 Task: Look for space in Tena, Ecuador from 3rd August, 2023 to 17th August, 2023 for 3 adults, 1 child in price range Rs.3000 to Rs.15000. Place can be entire place with 3 bedrooms having 4 beds and 2 bathrooms. Property type can be house, flat, guest house. Booking option can be shelf check-in. Required host language is English.
Action: Mouse moved to (358, 75)
Screenshot: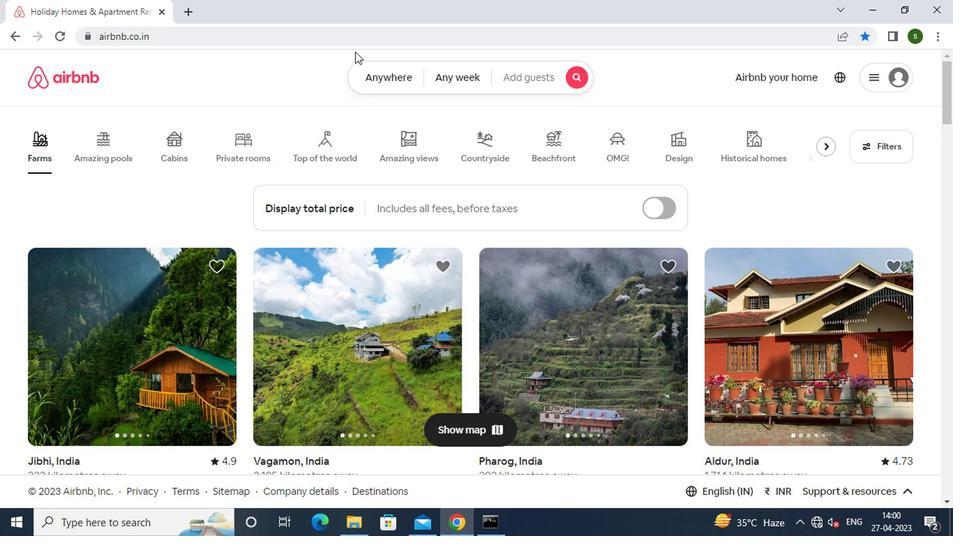 
Action: Mouse pressed left at (358, 75)
Screenshot: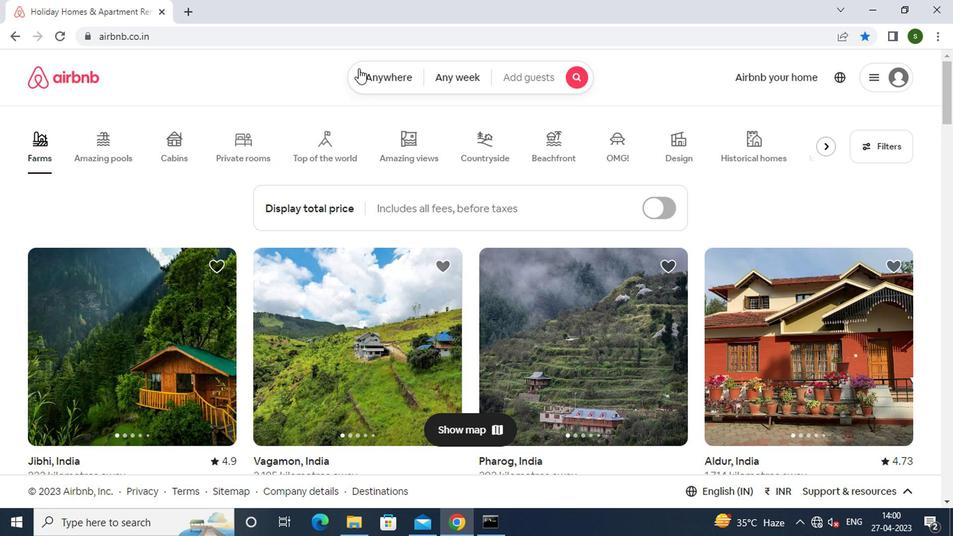 
Action: Mouse moved to (273, 127)
Screenshot: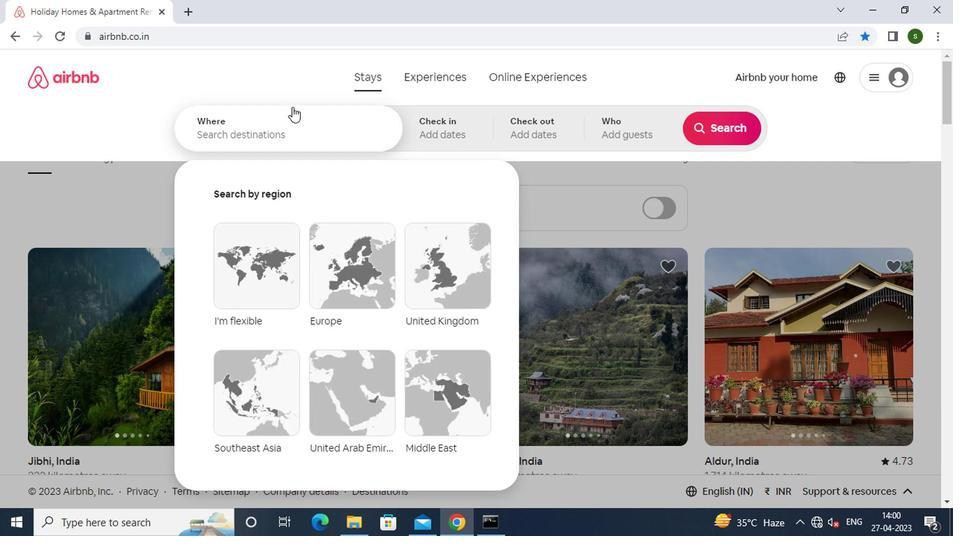 
Action: Mouse pressed left at (273, 127)
Screenshot: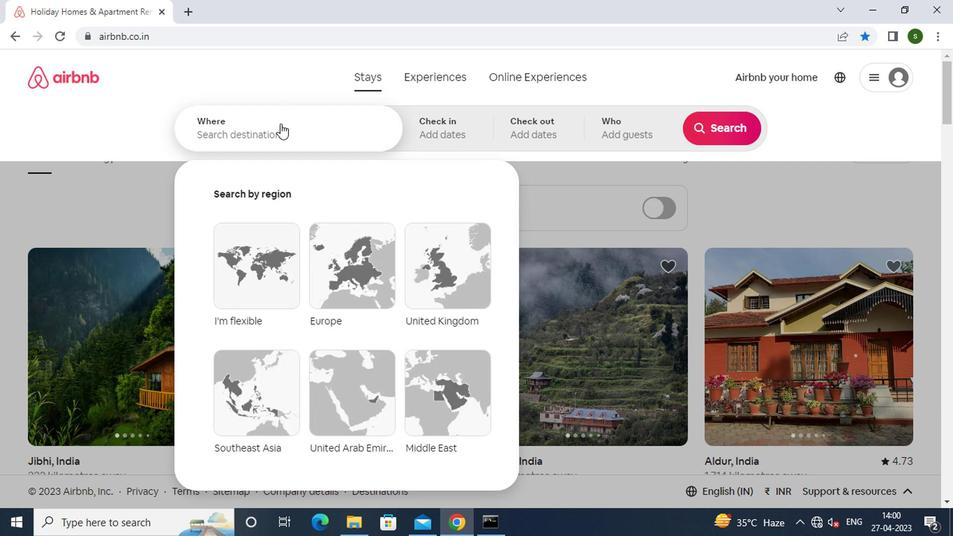 
Action: Key pressed <Key.caps_lock>t<Key.caps_lock>ena,<Key.space><Key.caps_lock>e<Key.caps_lock>cuador<Key.enter>
Screenshot: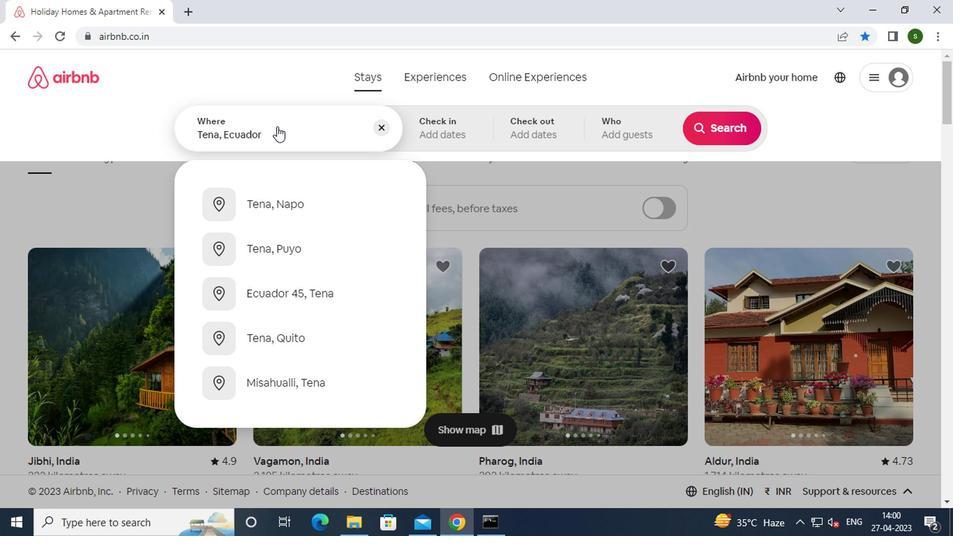 
Action: Mouse moved to (709, 245)
Screenshot: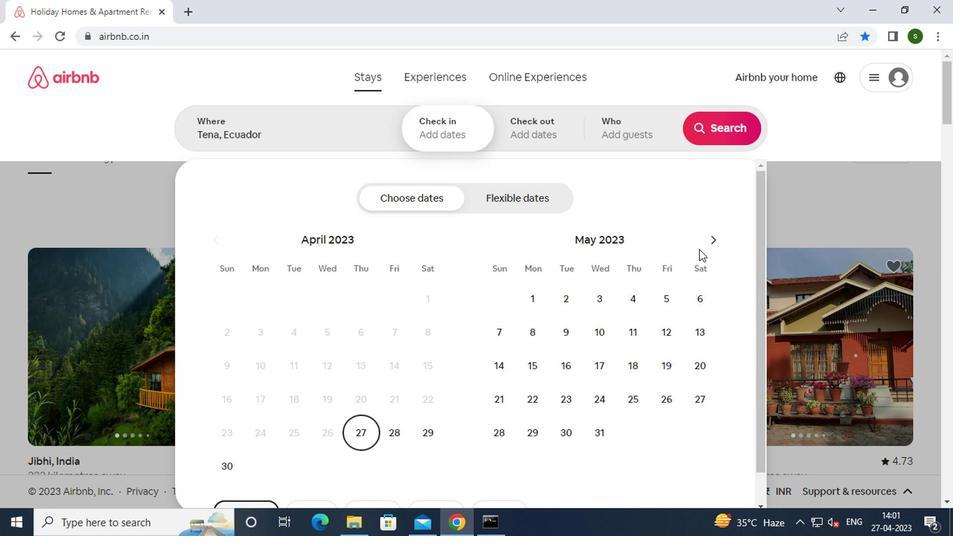 
Action: Mouse pressed left at (709, 245)
Screenshot: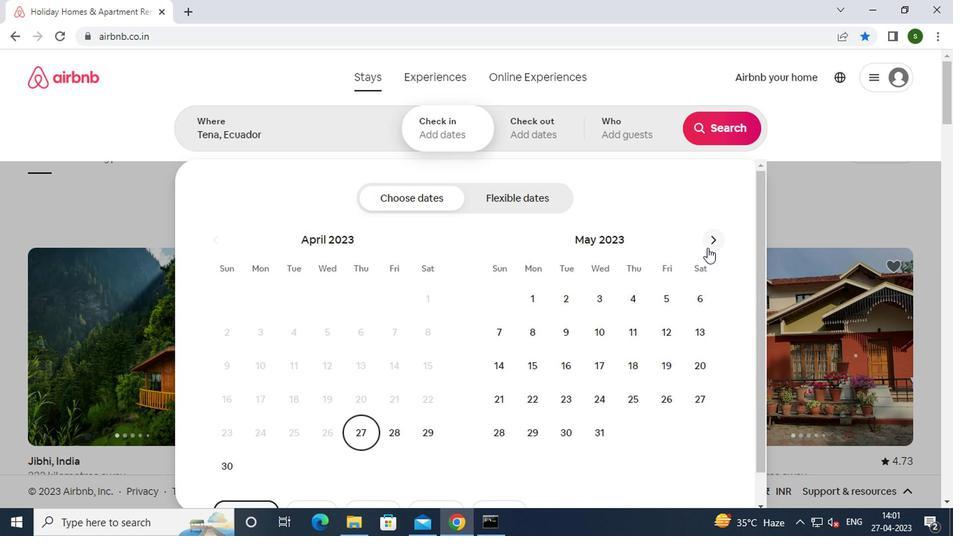 
Action: Mouse pressed left at (709, 245)
Screenshot: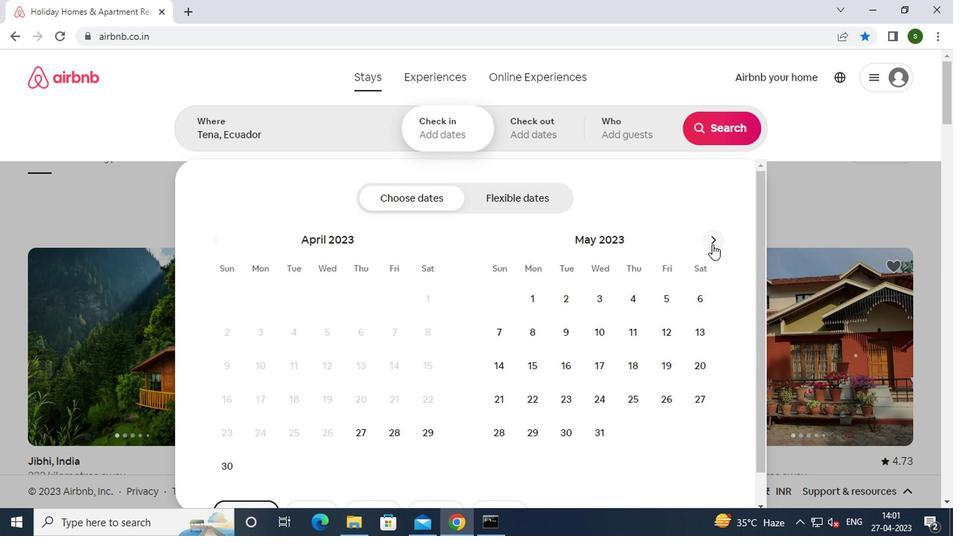 
Action: Mouse pressed left at (709, 245)
Screenshot: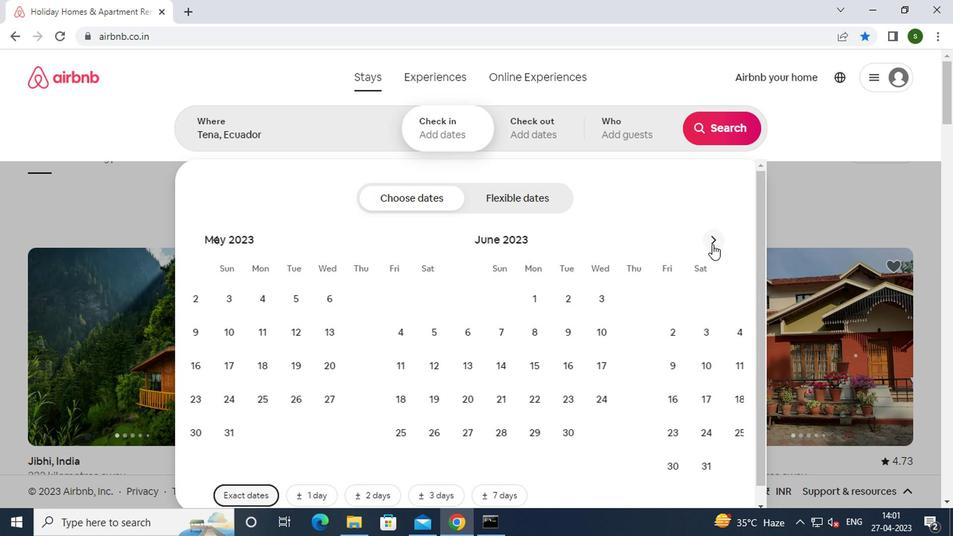 
Action: Mouse moved to (626, 297)
Screenshot: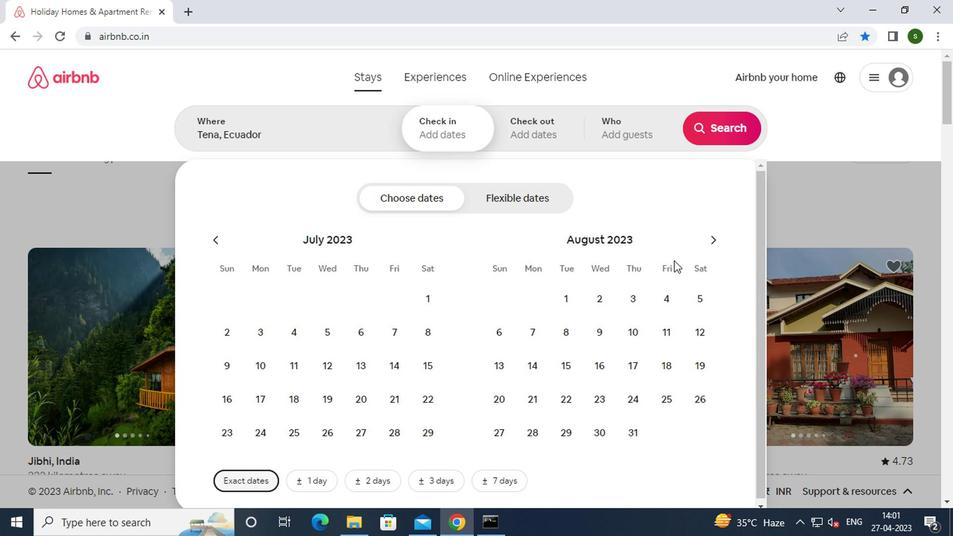 
Action: Mouse pressed left at (626, 297)
Screenshot: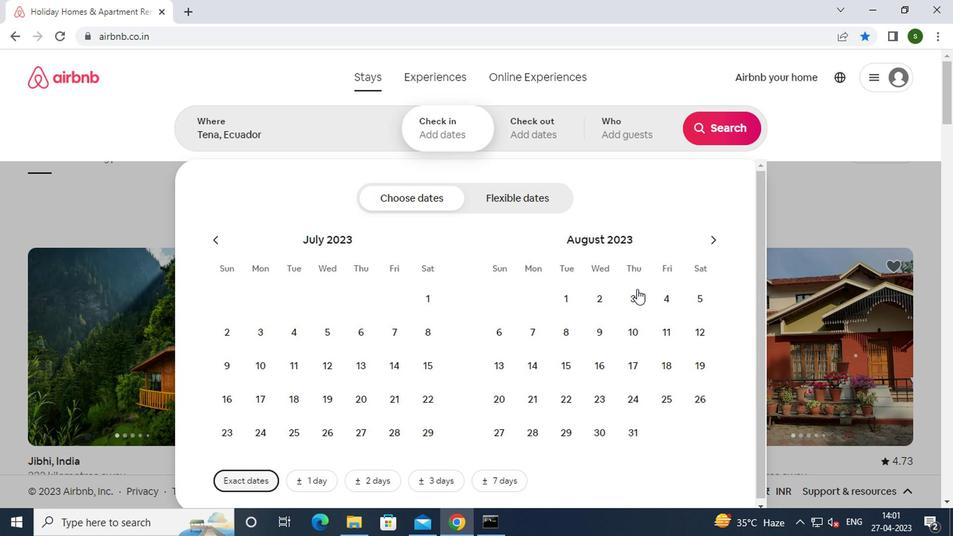 
Action: Mouse moved to (623, 366)
Screenshot: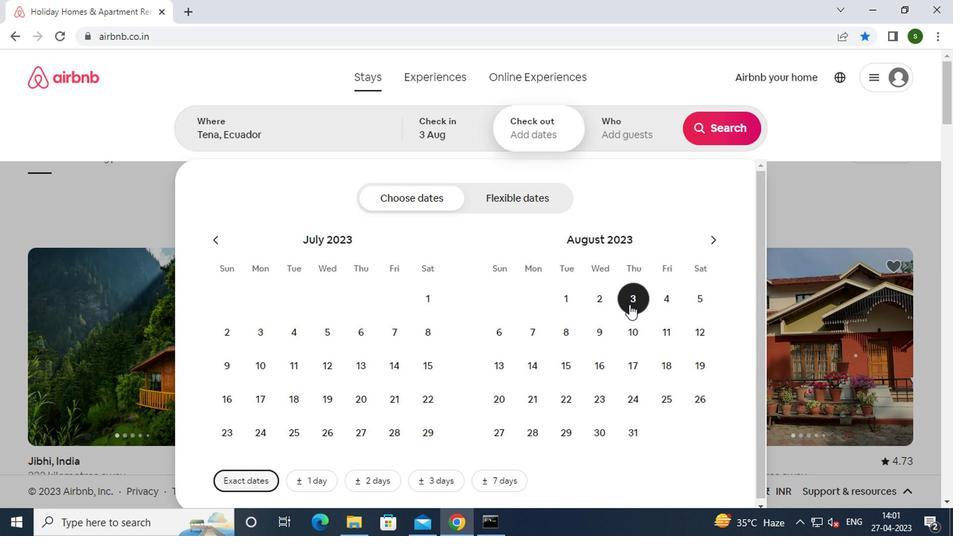 
Action: Mouse pressed left at (623, 366)
Screenshot: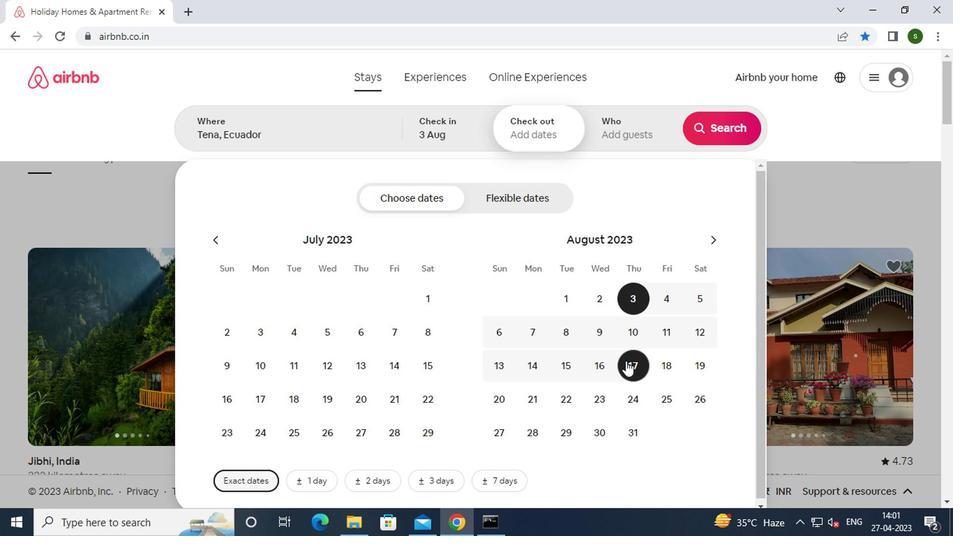 
Action: Mouse moved to (627, 141)
Screenshot: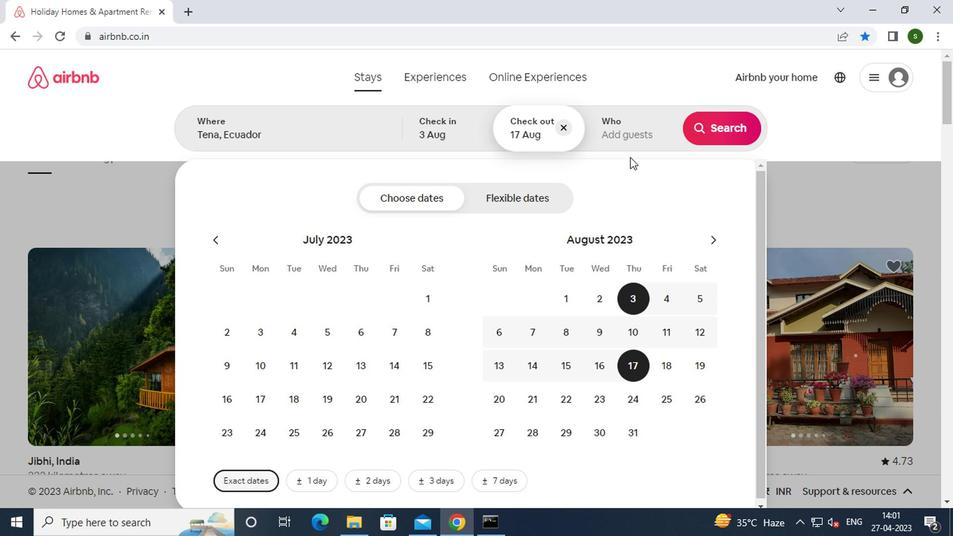 
Action: Mouse pressed left at (627, 141)
Screenshot: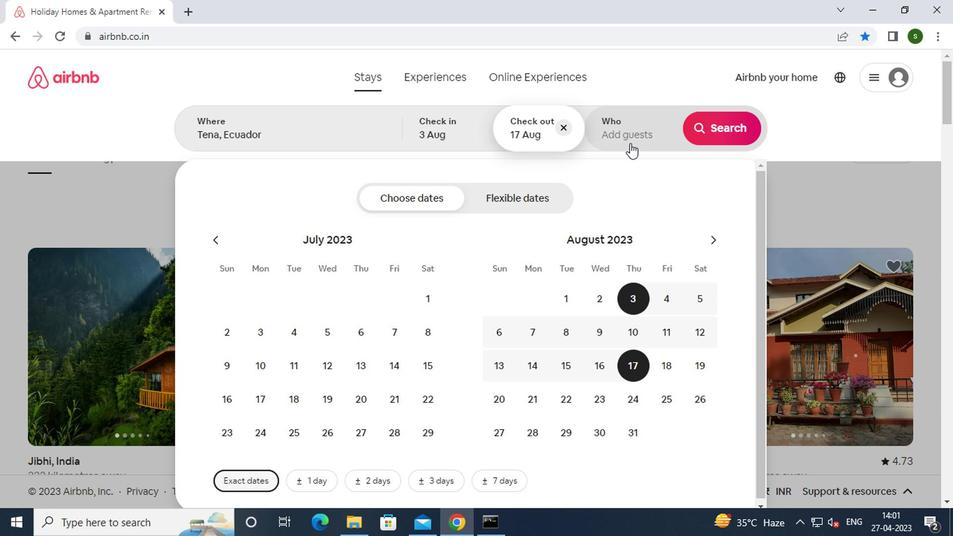 
Action: Mouse moved to (719, 204)
Screenshot: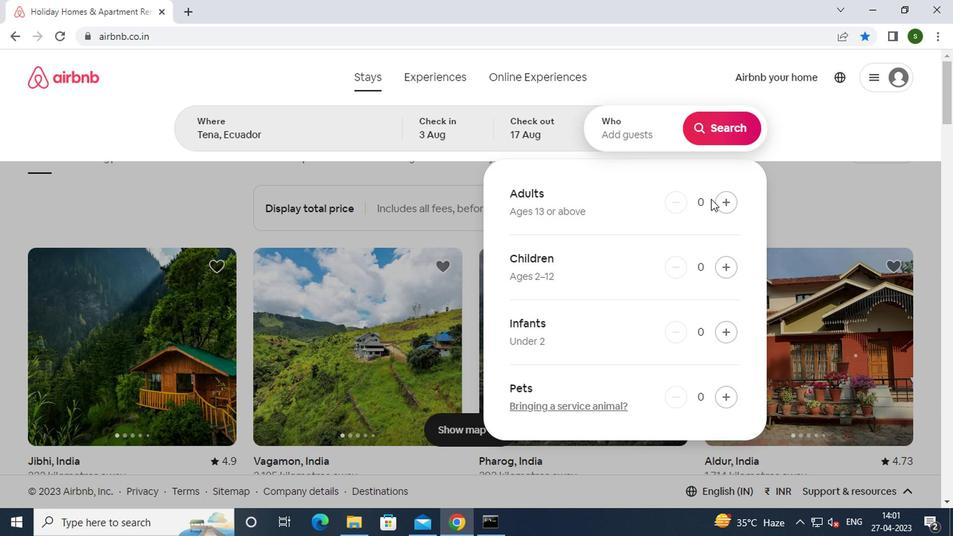 
Action: Mouse pressed left at (719, 204)
Screenshot: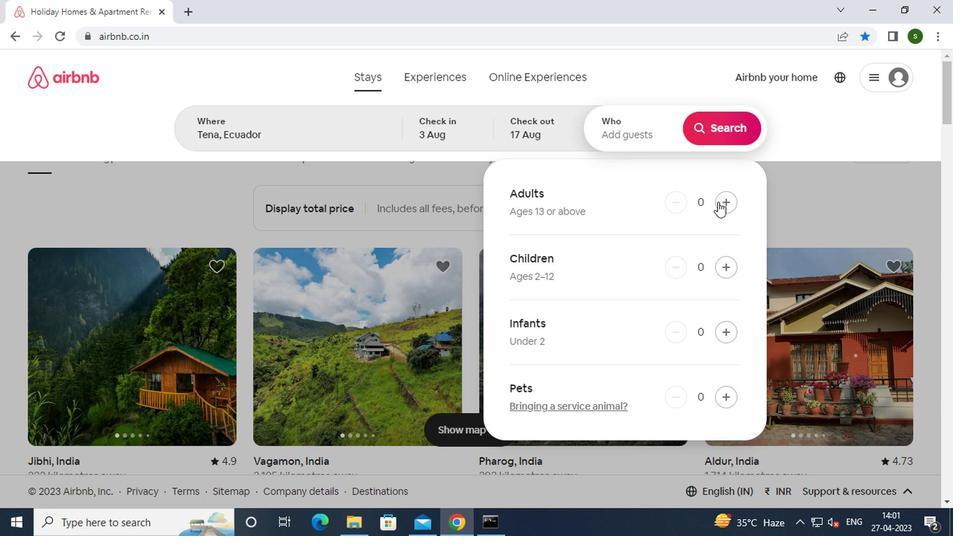 
Action: Mouse pressed left at (719, 204)
Screenshot: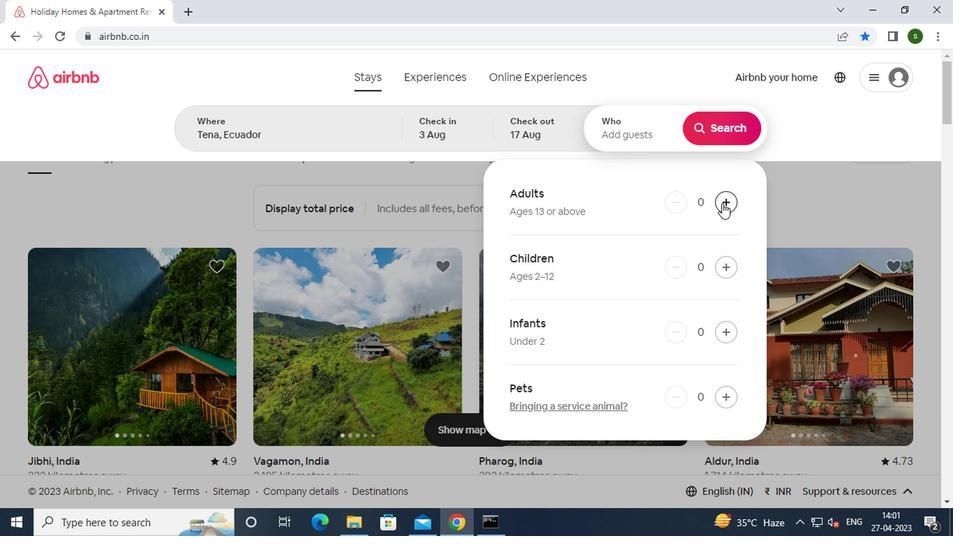 
Action: Mouse pressed left at (719, 204)
Screenshot: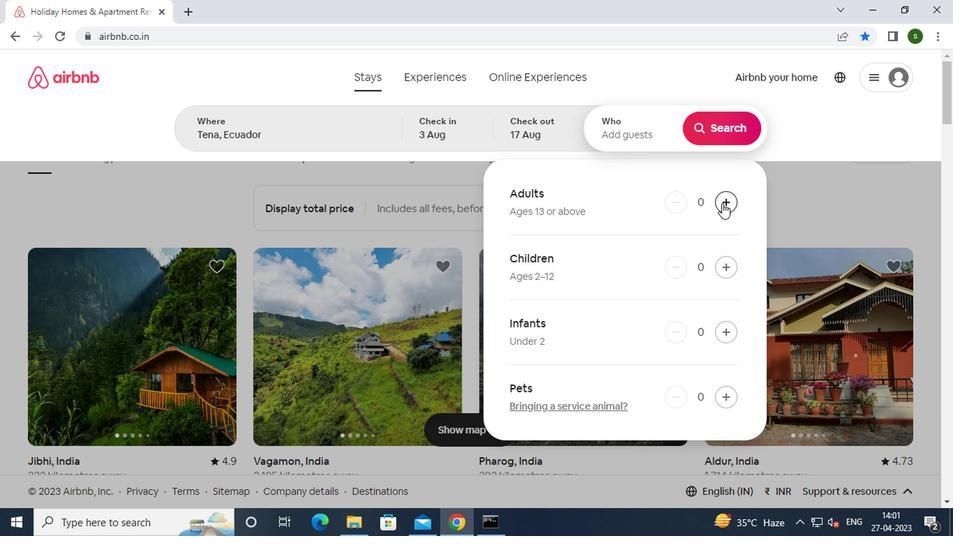 
Action: Mouse moved to (730, 266)
Screenshot: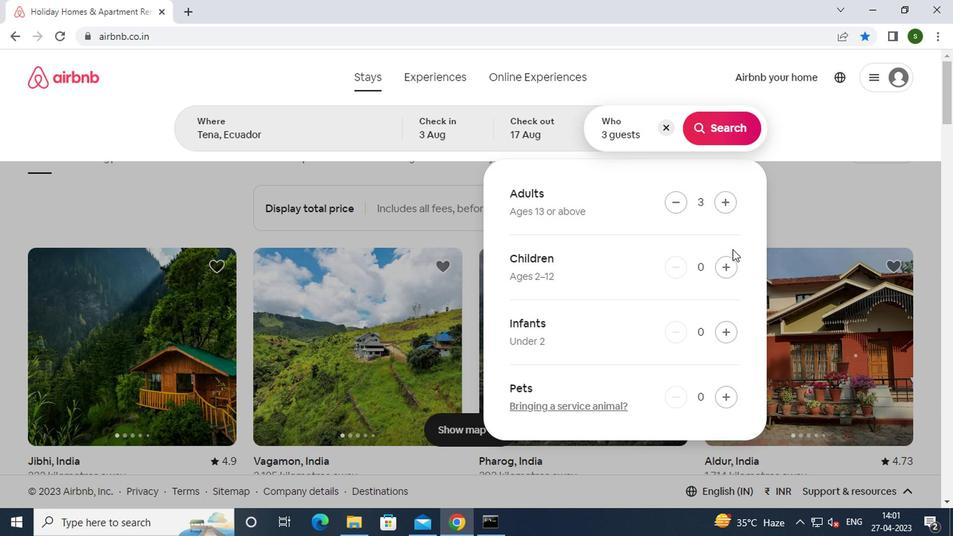 
Action: Mouse pressed left at (730, 266)
Screenshot: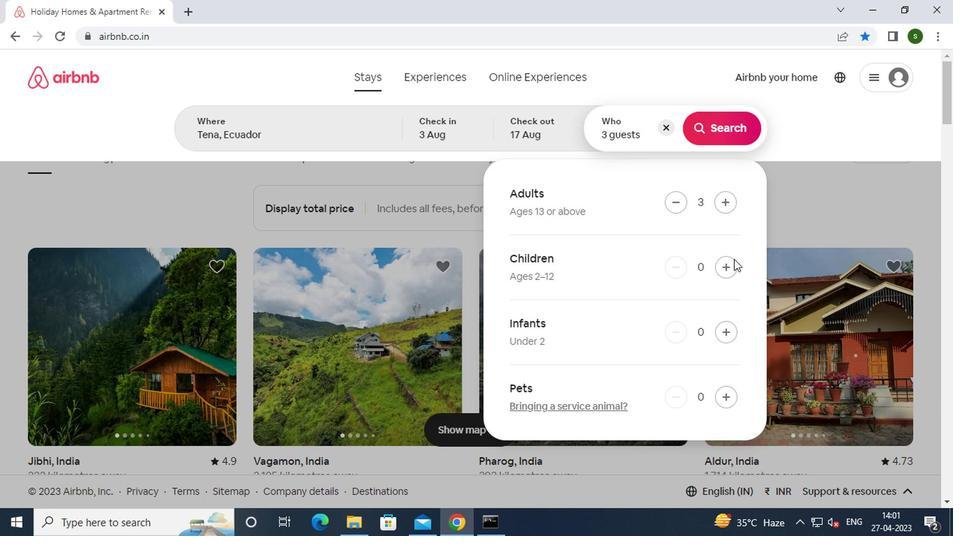 
Action: Mouse moved to (729, 137)
Screenshot: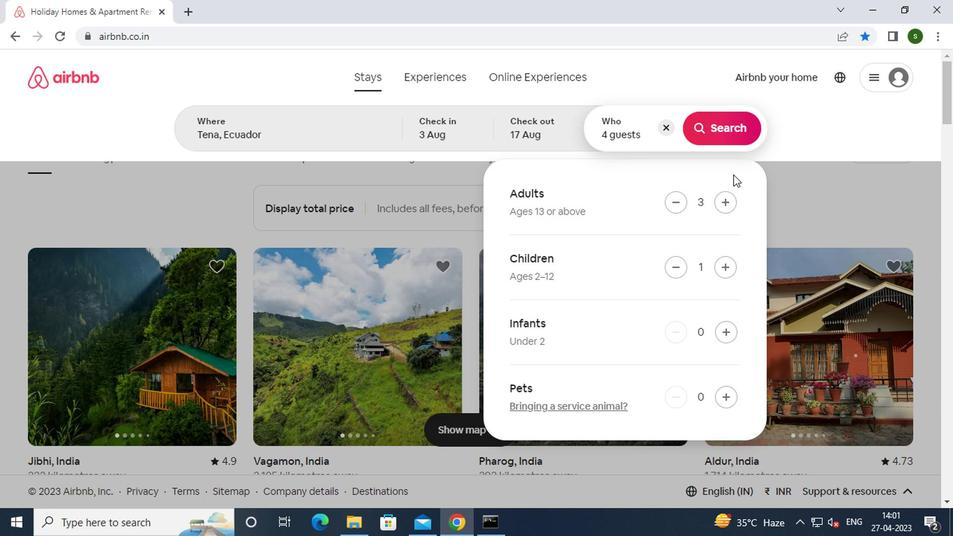 
Action: Mouse pressed left at (729, 137)
Screenshot: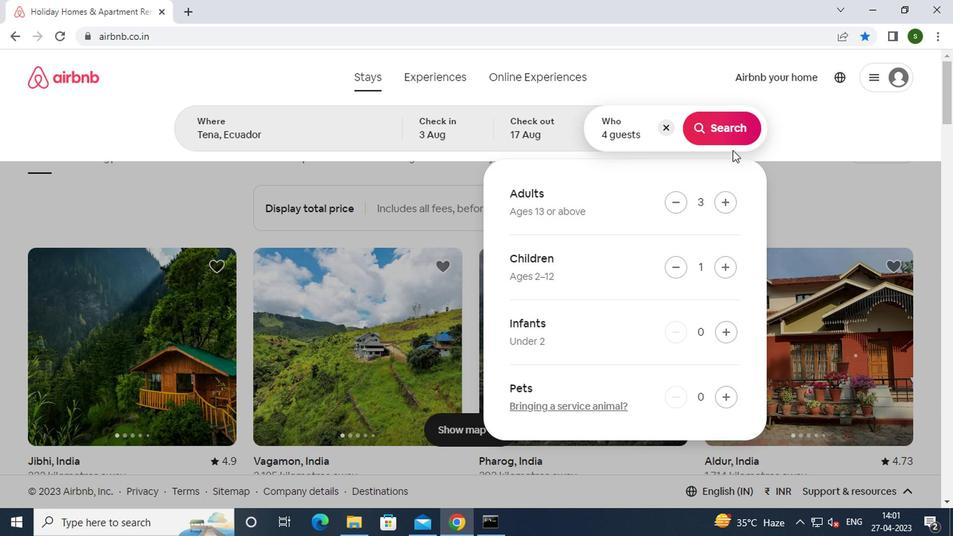 
Action: Mouse moved to (878, 135)
Screenshot: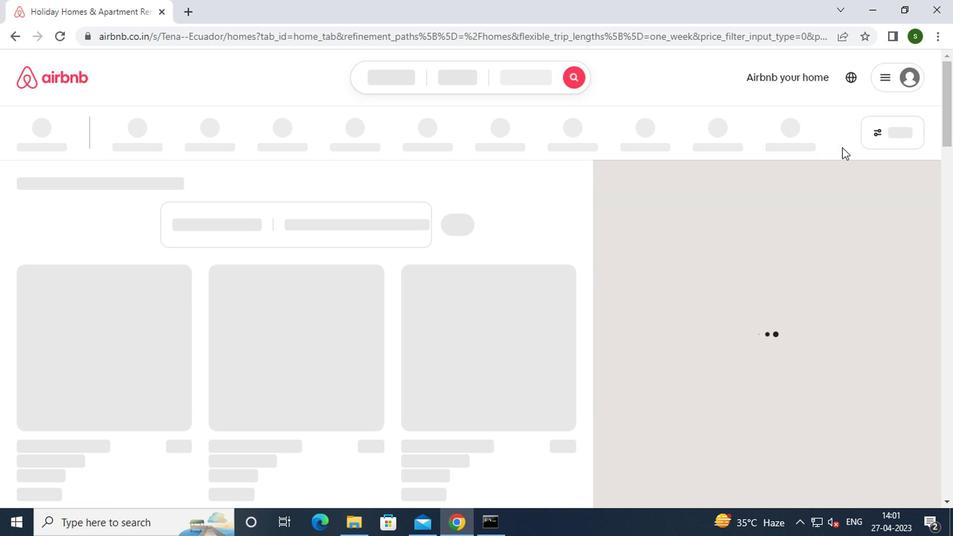 
Action: Mouse pressed left at (878, 135)
Screenshot: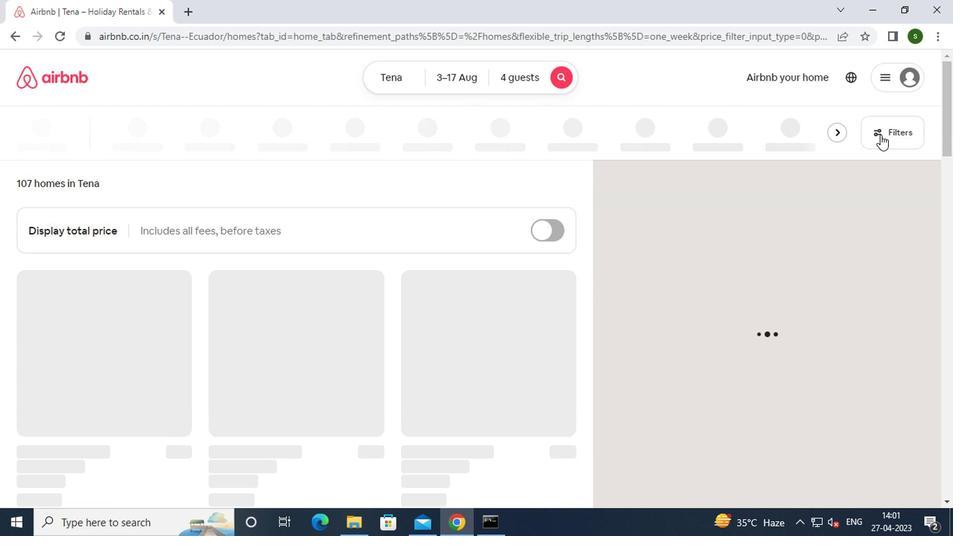 
Action: Mouse moved to (427, 307)
Screenshot: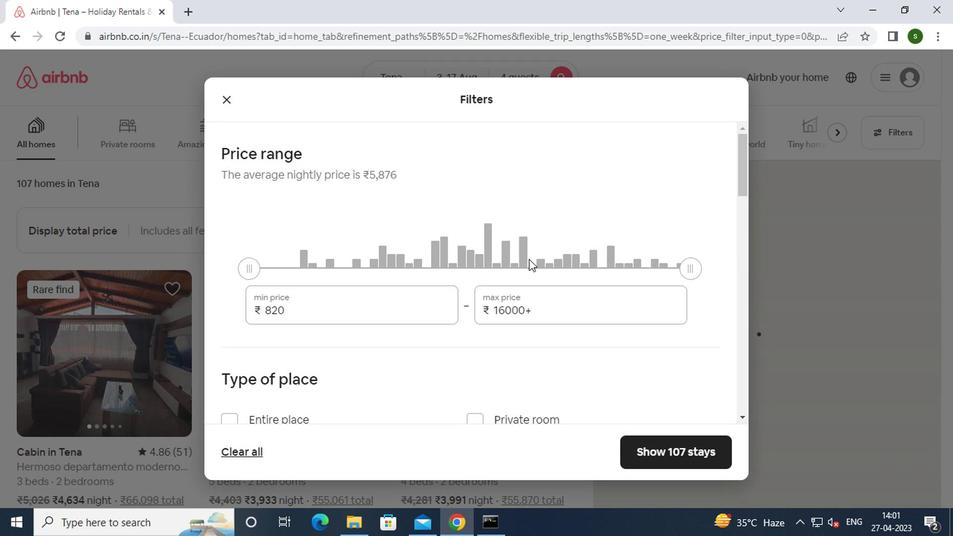 
Action: Mouse pressed left at (427, 307)
Screenshot: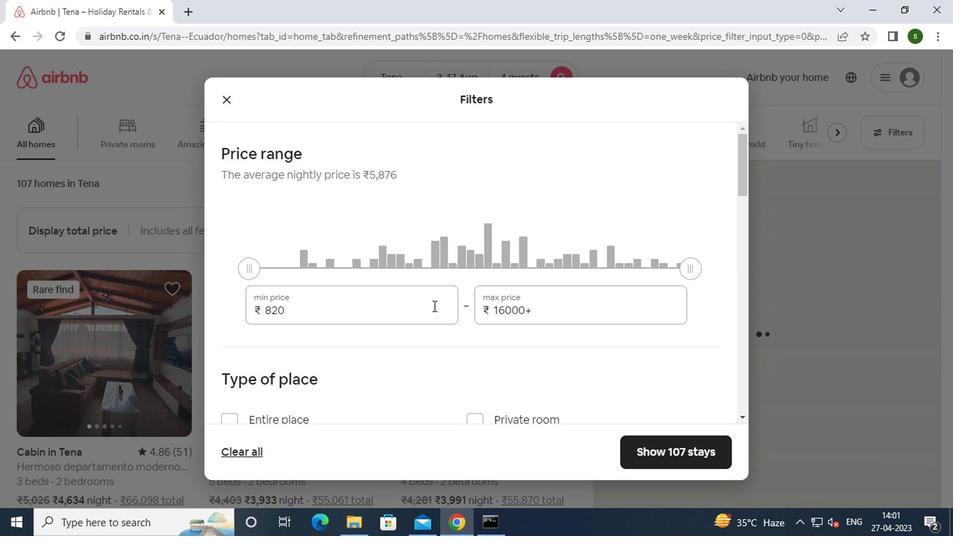 
Action: Key pressed <Key.backspace><Key.backspace><Key.backspace><Key.backspace><Key.backspace><Key.backspace><Key.backspace><Key.backspace>3000
Screenshot: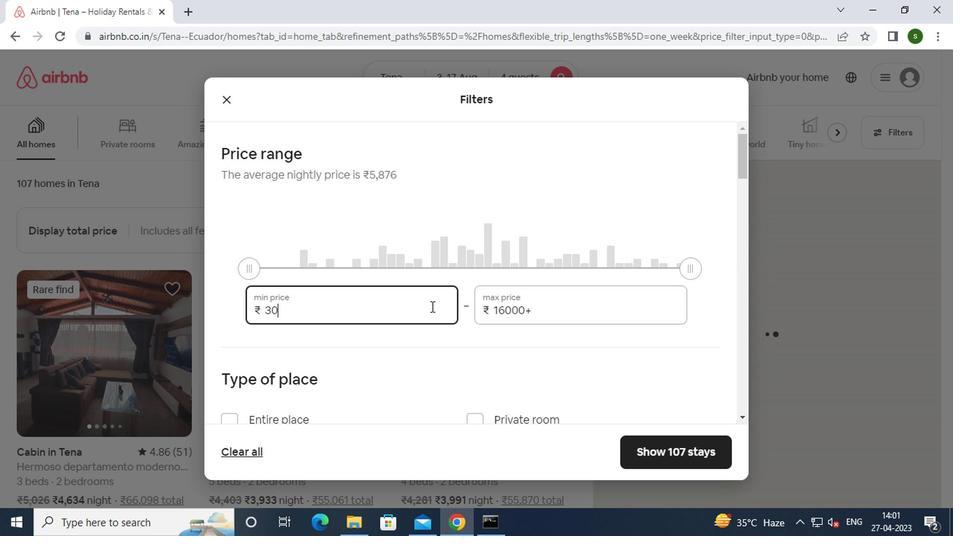 
Action: Mouse moved to (557, 300)
Screenshot: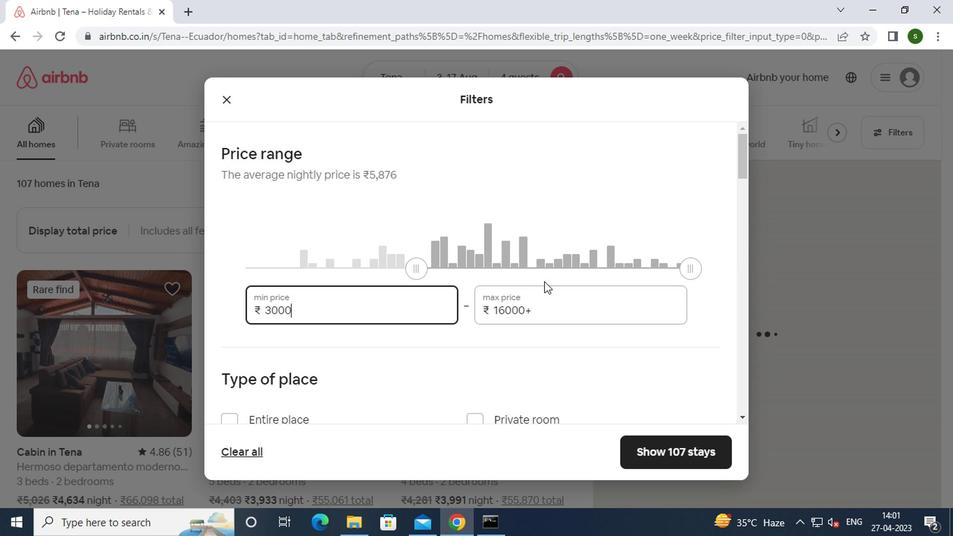 
Action: Mouse pressed left at (557, 300)
Screenshot: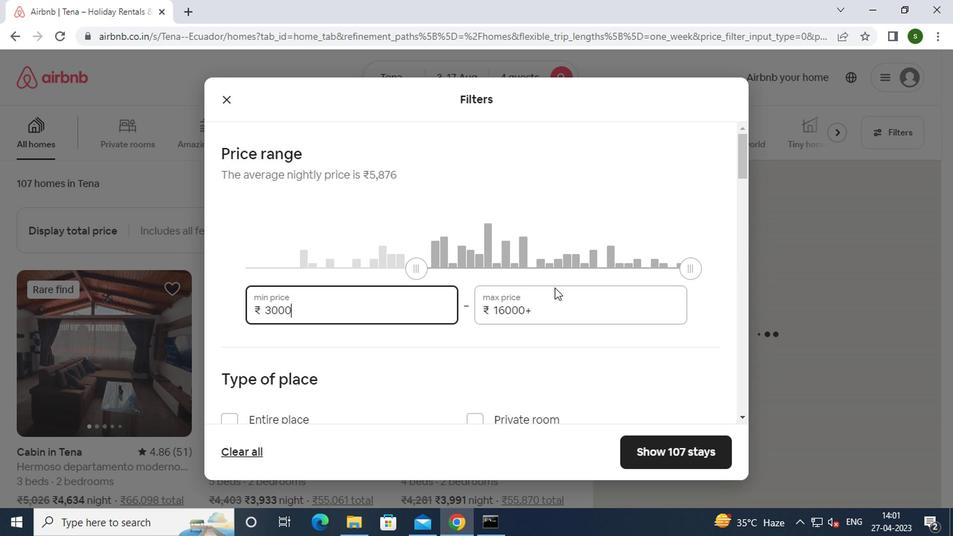 
Action: Mouse moved to (551, 307)
Screenshot: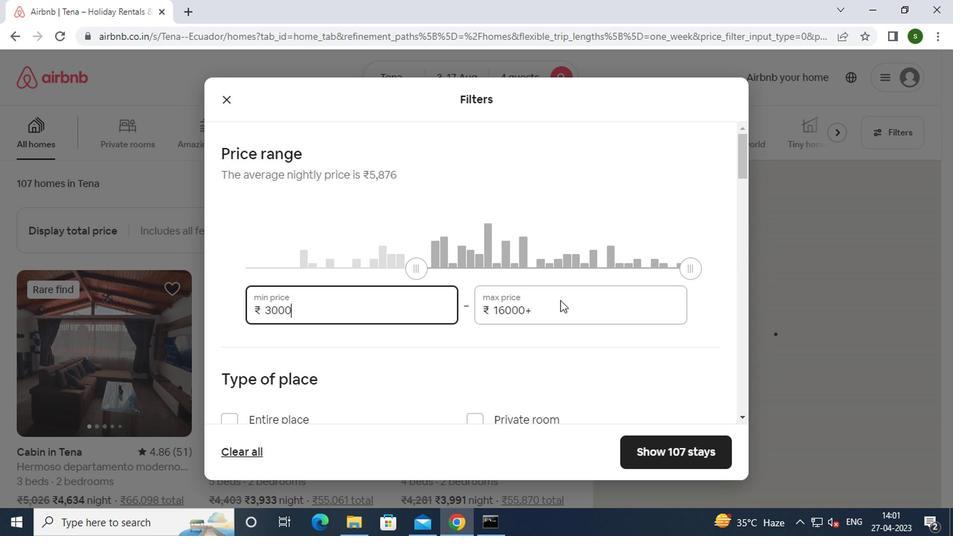 
Action: Key pressed <Key.backspace><Key.backspace><Key.backspace><Key.backspace><Key.backspace><Key.backspace><Key.backspace><Key.backspace><Key.backspace><Key.backspace><Key.backspace><Key.backspace><Key.backspace>15000
Screenshot: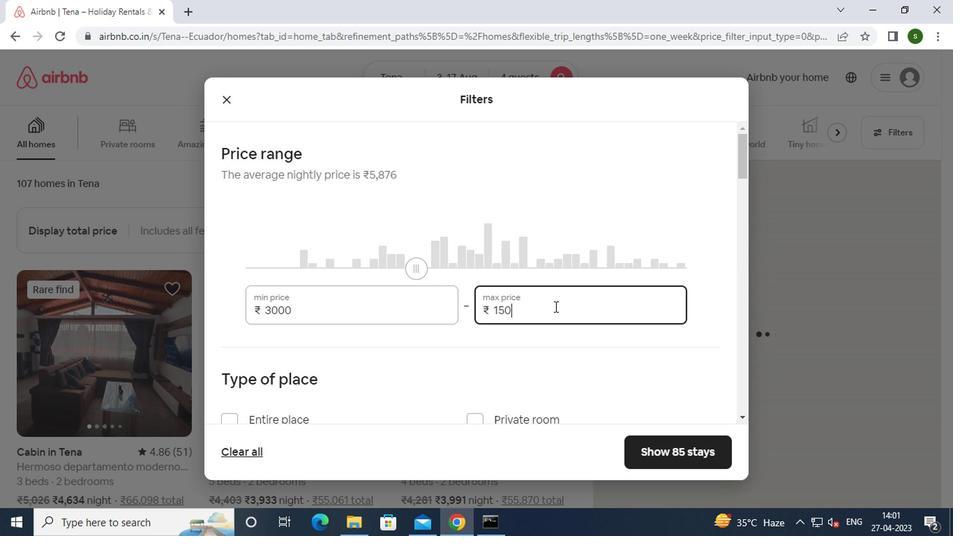 
Action: Mouse moved to (471, 335)
Screenshot: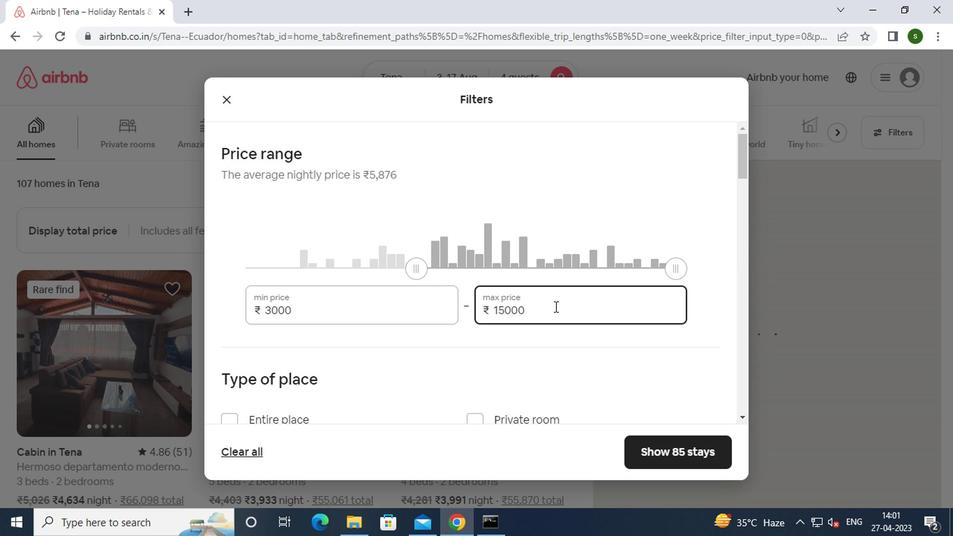 
Action: Mouse scrolled (471, 334) with delta (0, 0)
Screenshot: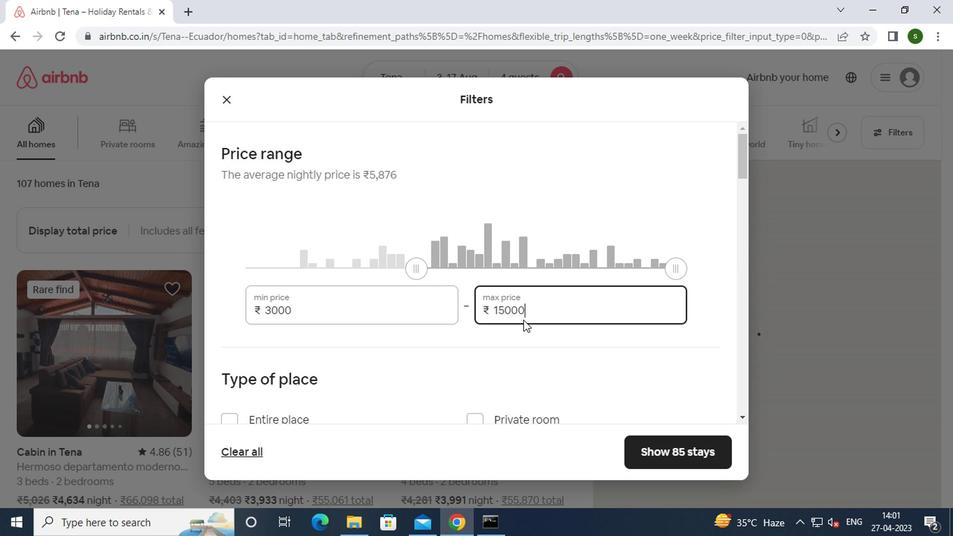 
Action: Mouse scrolled (471, 334) with delta (0, 0)
Screenshot: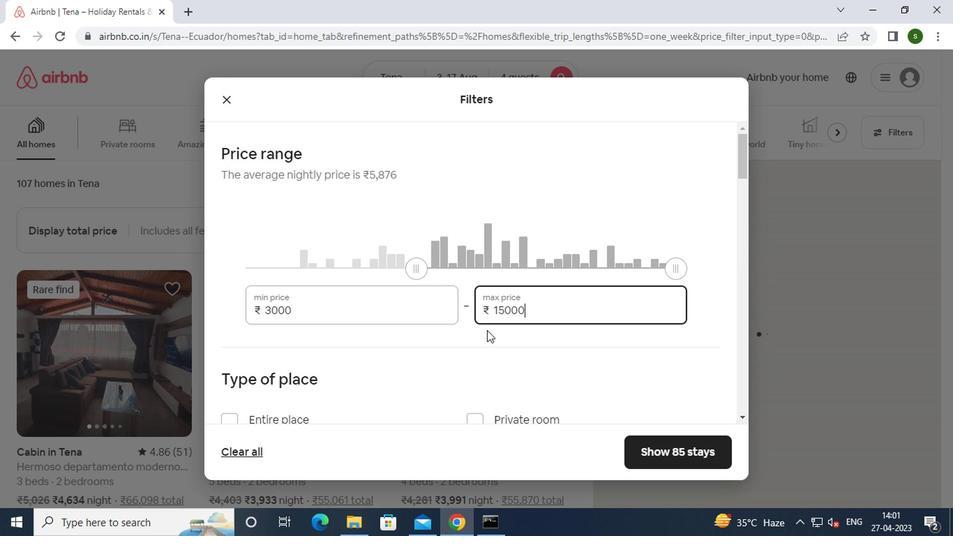 
Action: Mouse moved to (275, 293)
Screenshot: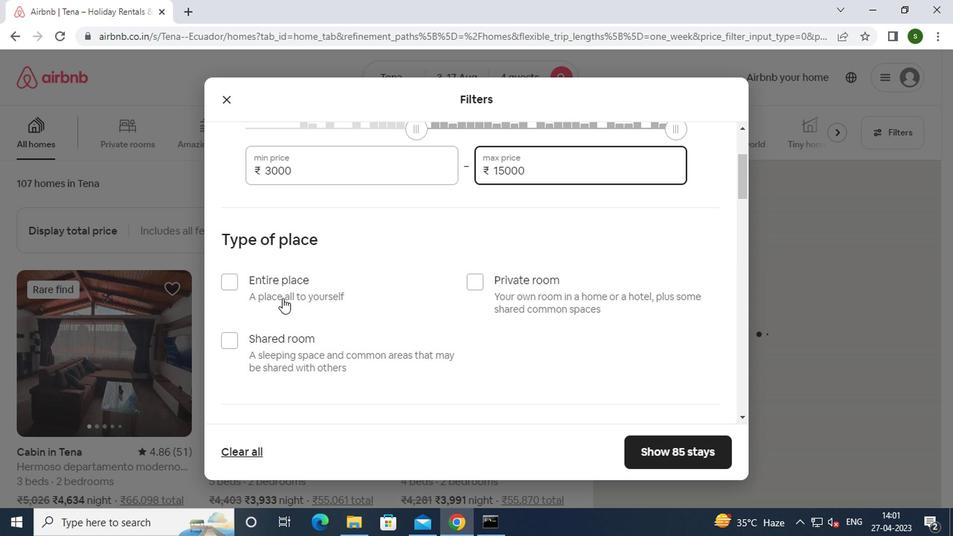 
Action: Mouse pressed left at (275, 293)
Screenshot: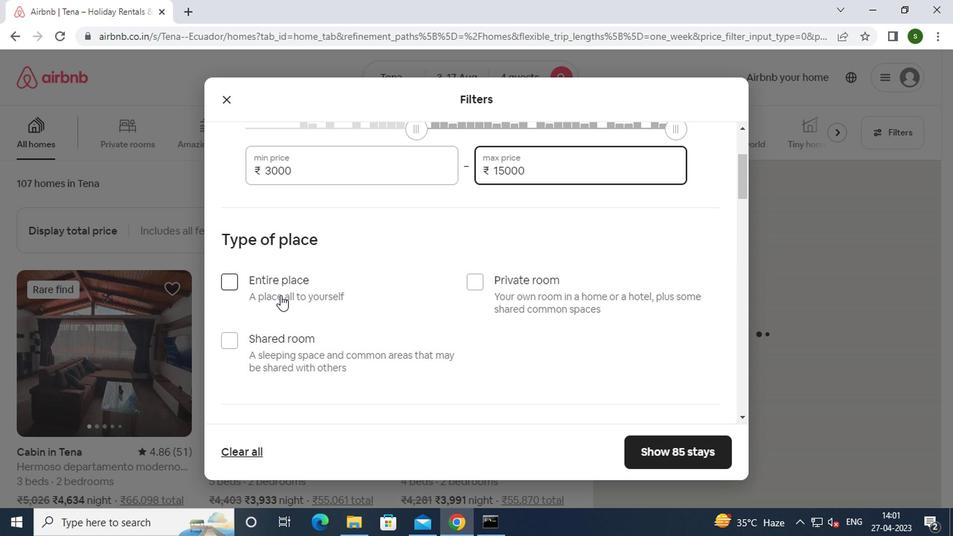 
Action: Mouse moved to (310, 283)
Screenshot: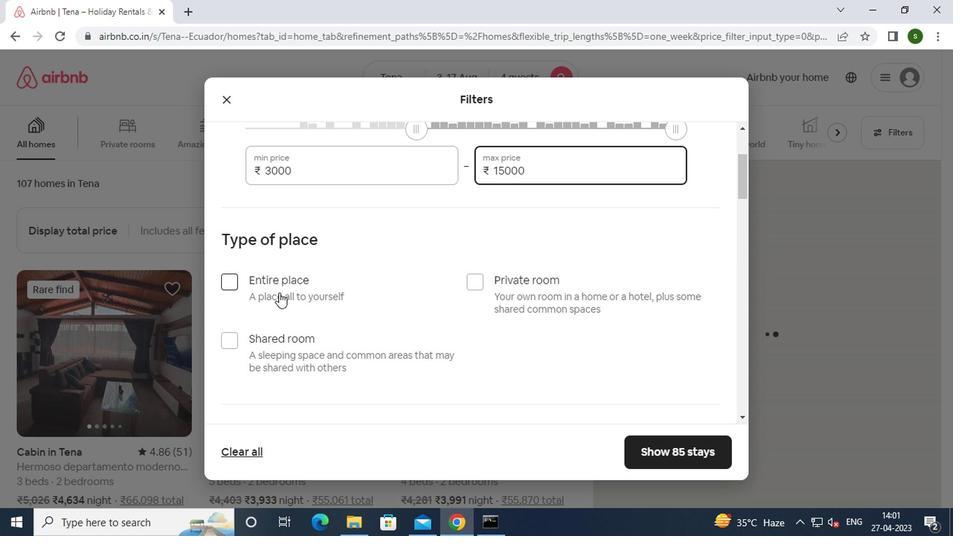 
Action: Mouse scrolled (310, 283) with delta (0, 0)
Screenshot: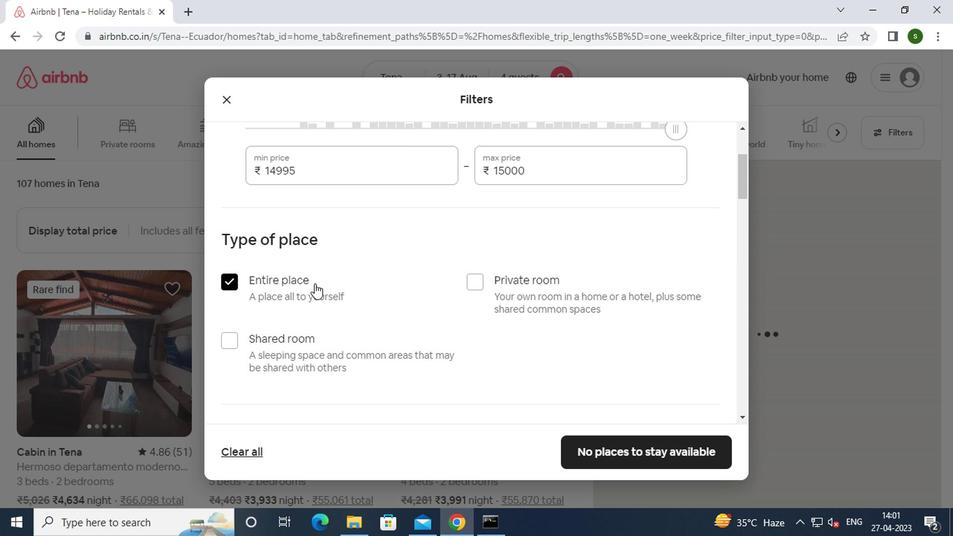 
Action: Mouse scrolled (310, 283) with delta (0, 0)
Screenshot: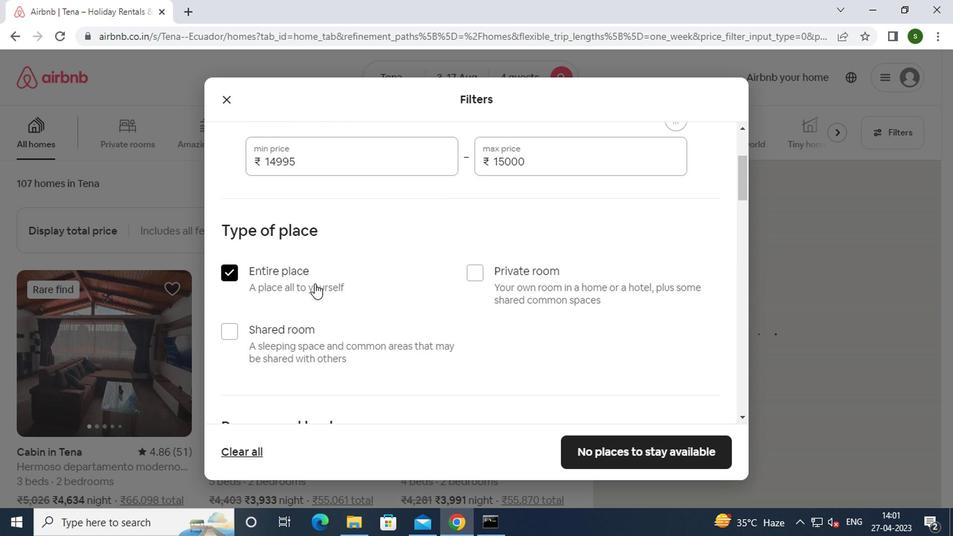 
Action: Mouse scrolled (310, 283) with delta (0, 0)
Screenshot: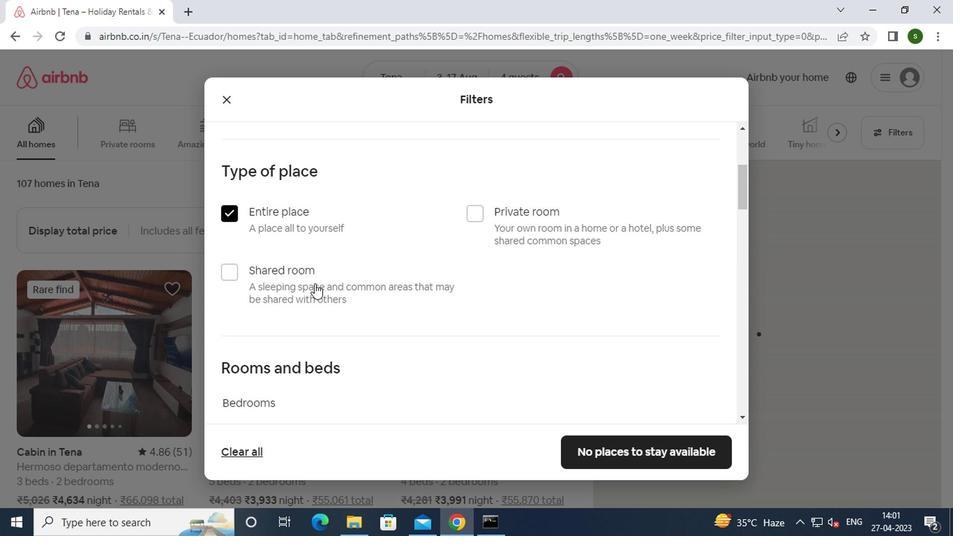 
Action: Mouse scrolled (310, 283) with delta (0, 0)
Screenshot: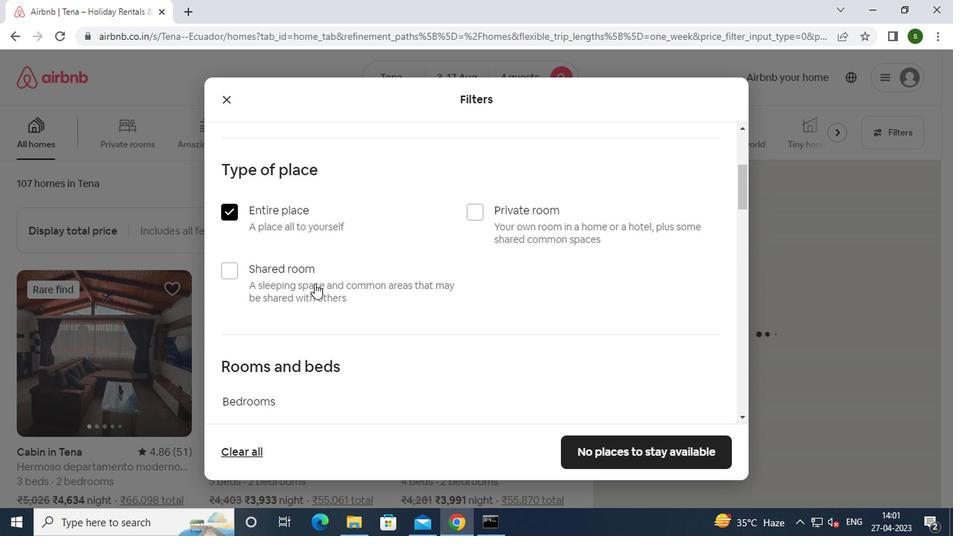 
Action: Mouse moved to (405, 238)
Screenshot: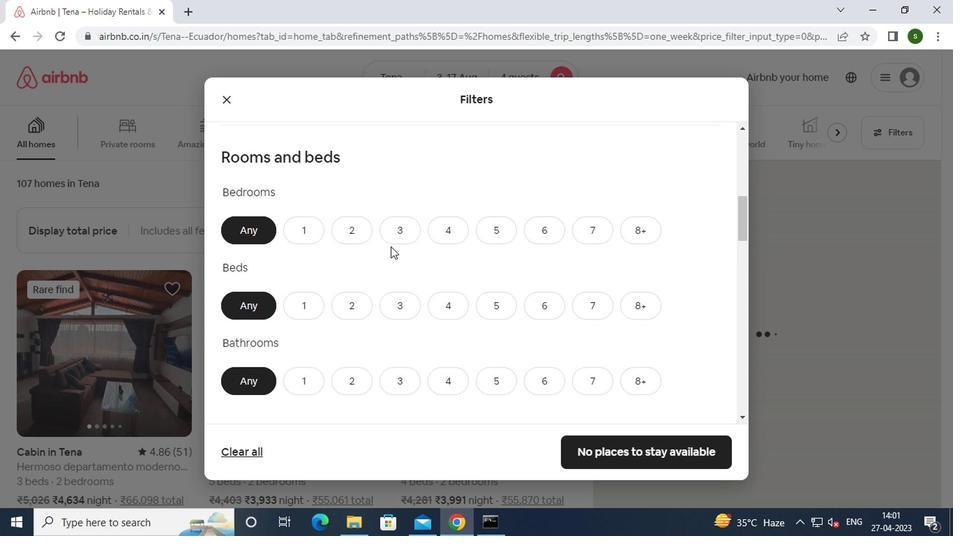 
Action: Mouse pressed left at (405, 238)
Screenshot: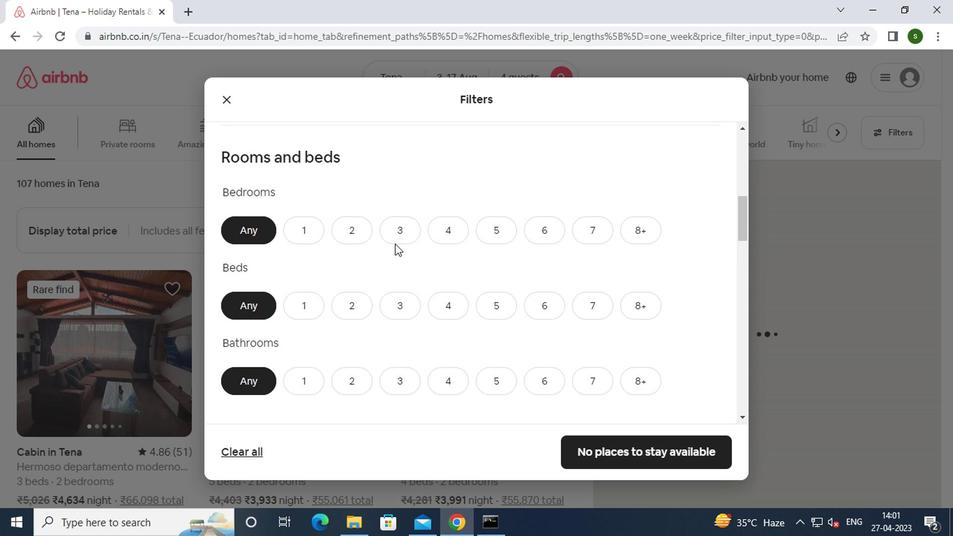 
Action: Mouse moved to (441, 314)
Screenshot: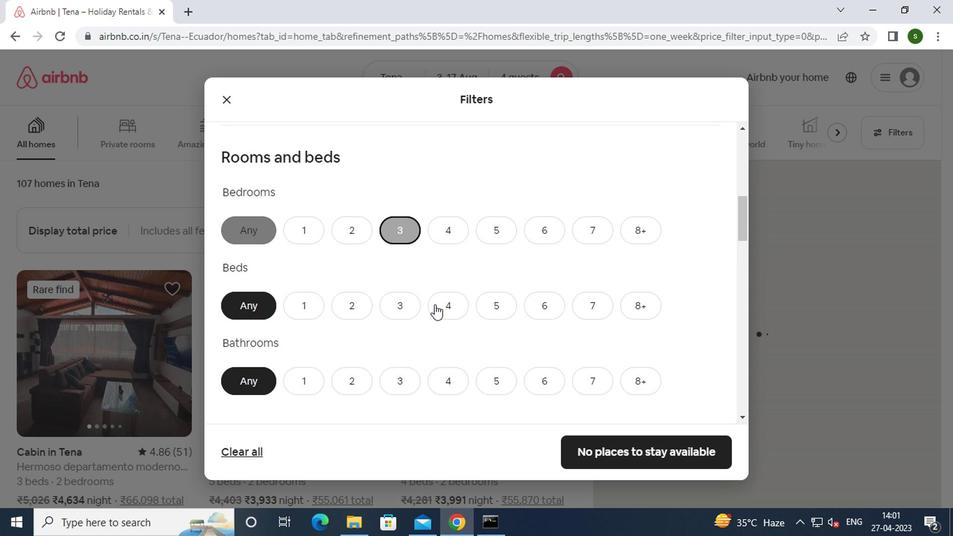 
Action: Mouse pressed left at (441, 314)
Screenshot: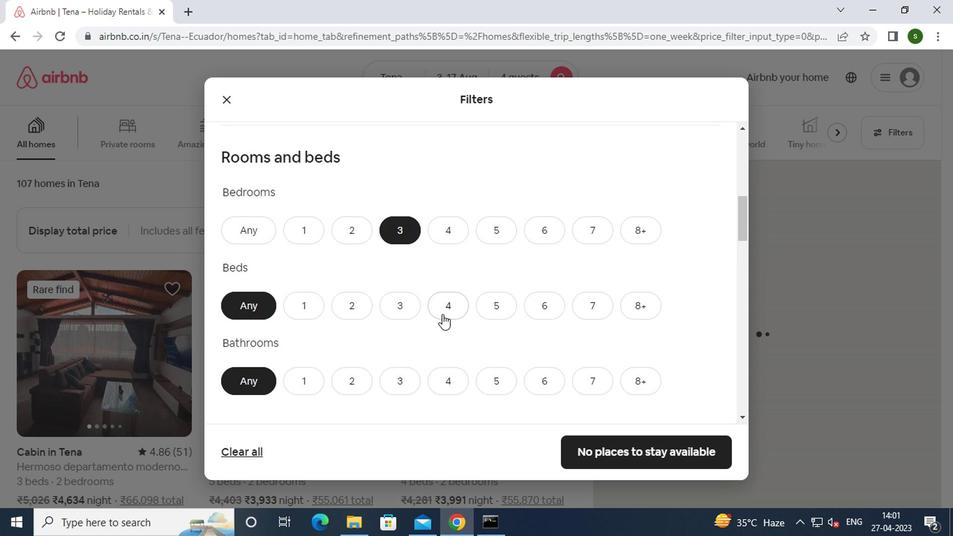 
Action: Mouse moved to (361, 388)
Screenshot: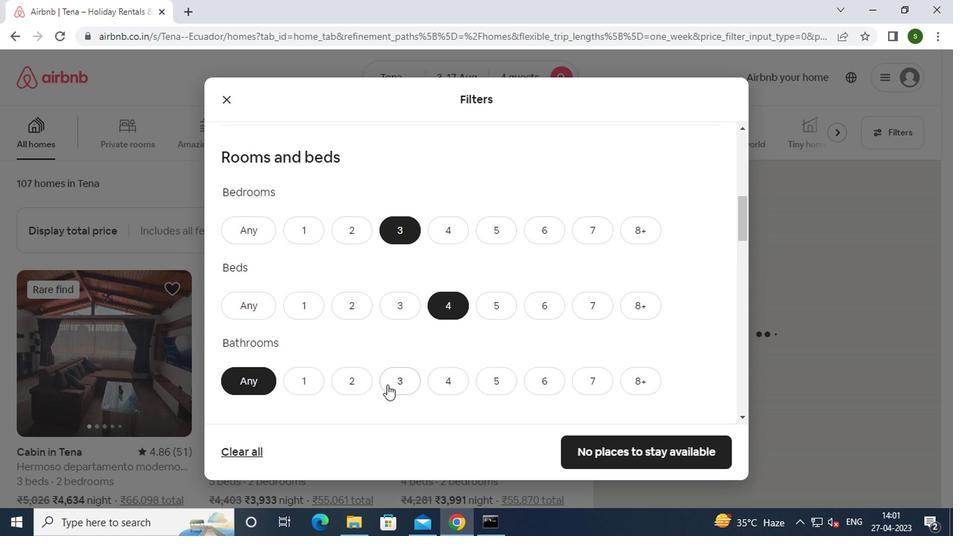 
Action: Mouse pressed left at (361, 388)
Screenshot: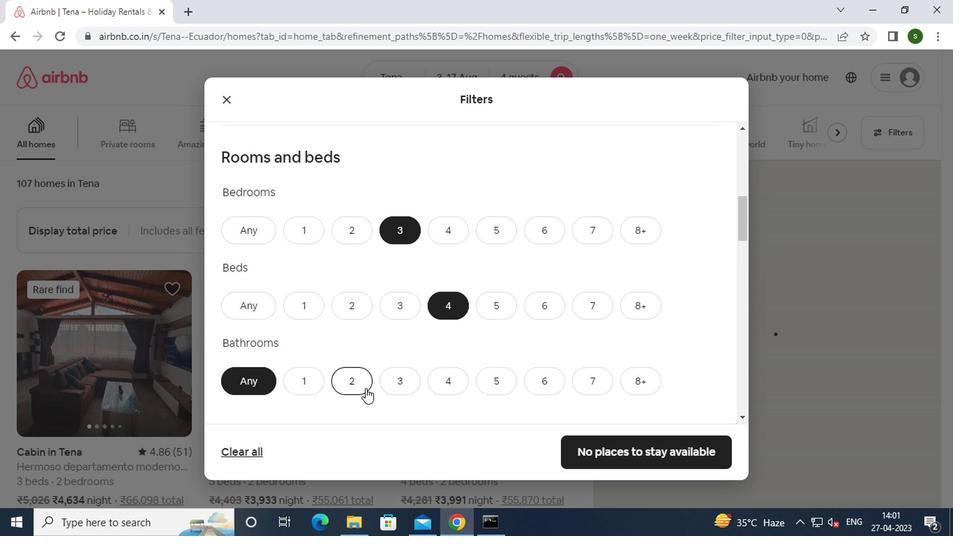 
Action: Mouse moved to (433, 367)
Screenshot: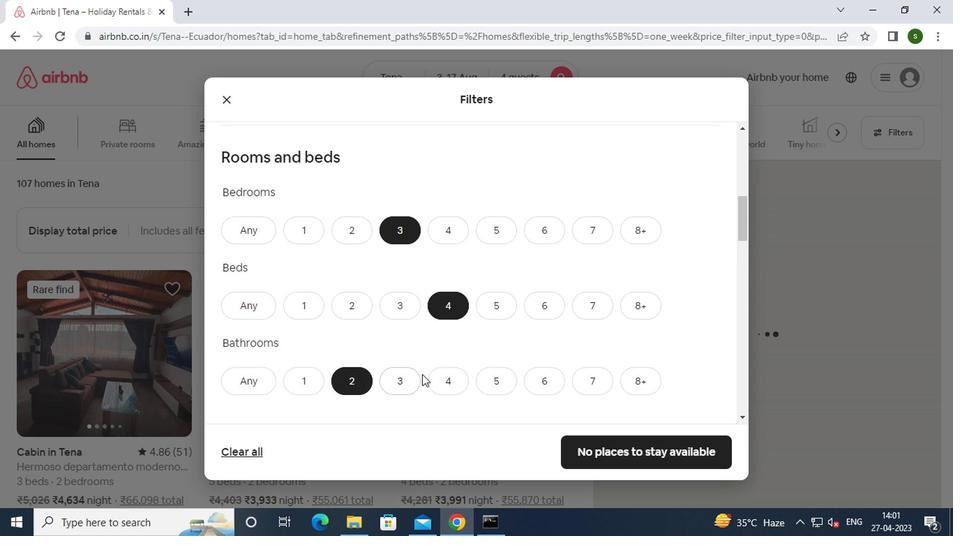 
Action: Mouse scrolled (433, 367) with delta (0, 0)
Screenshot: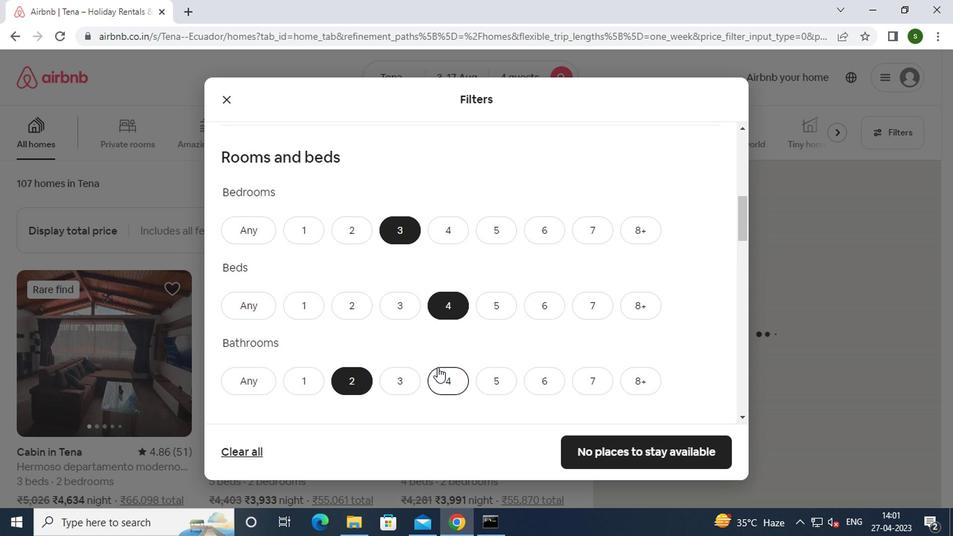
Action: Mouse scrolled (433, 367) with delta (0, 0)
Screenshot: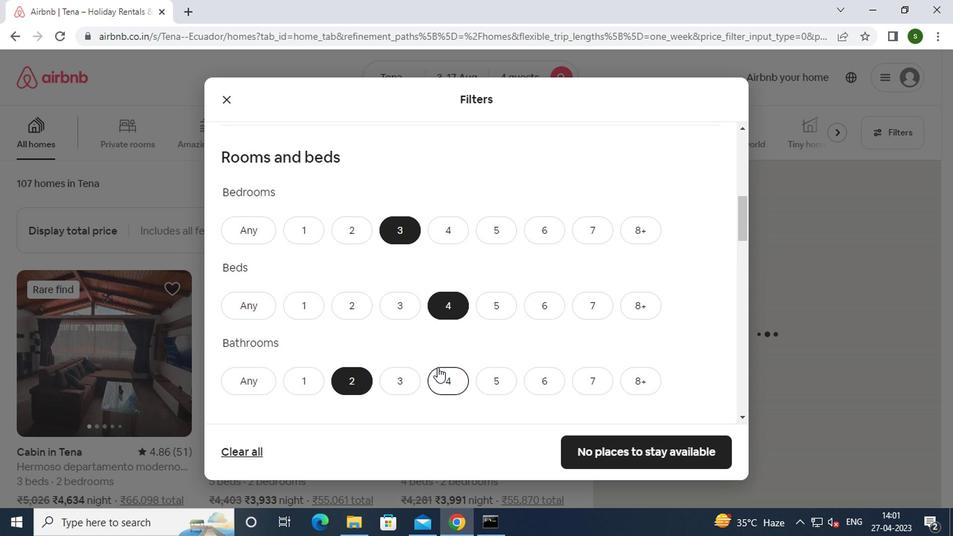 
Action: Mouse moved to (276, 367)
Screenshot: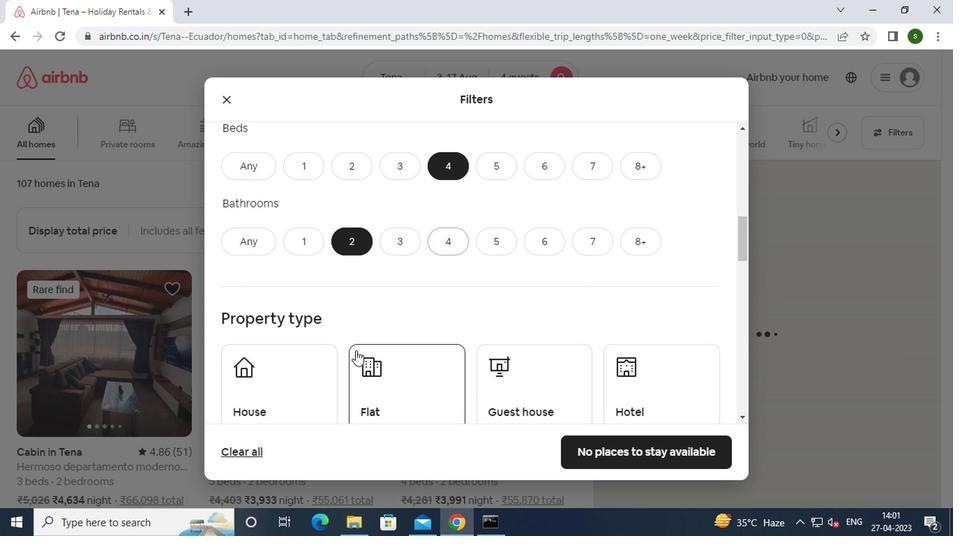 
Action: Mouse pressed left at (276, 367)
Screenshot: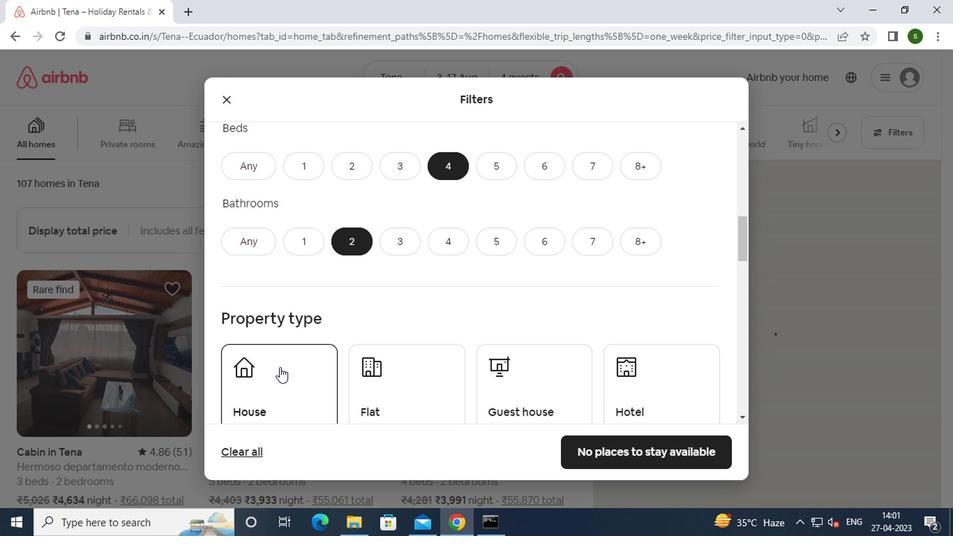 
Action: Mouse moved to (377, 380)
Screenshot: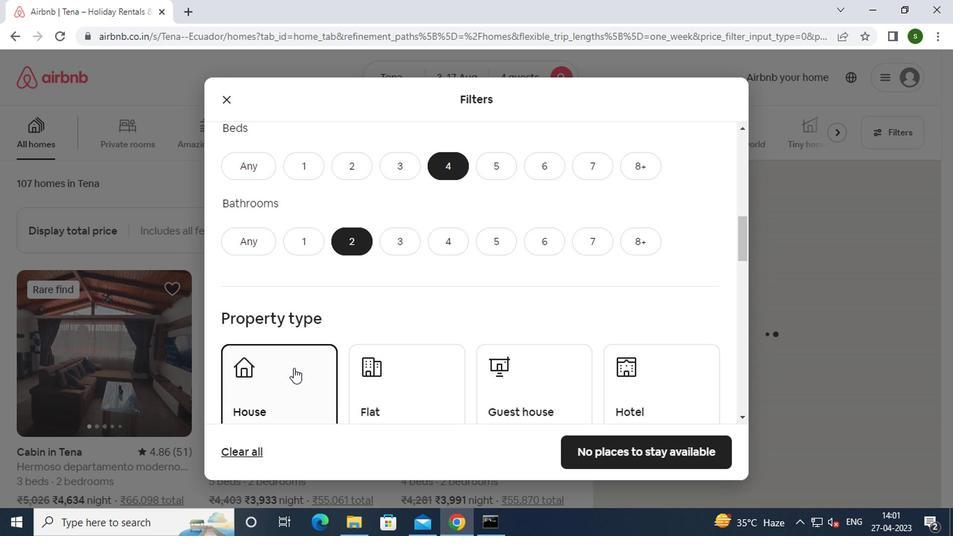 
Action: Mouse pressed left at (377, 380)
Screenshot: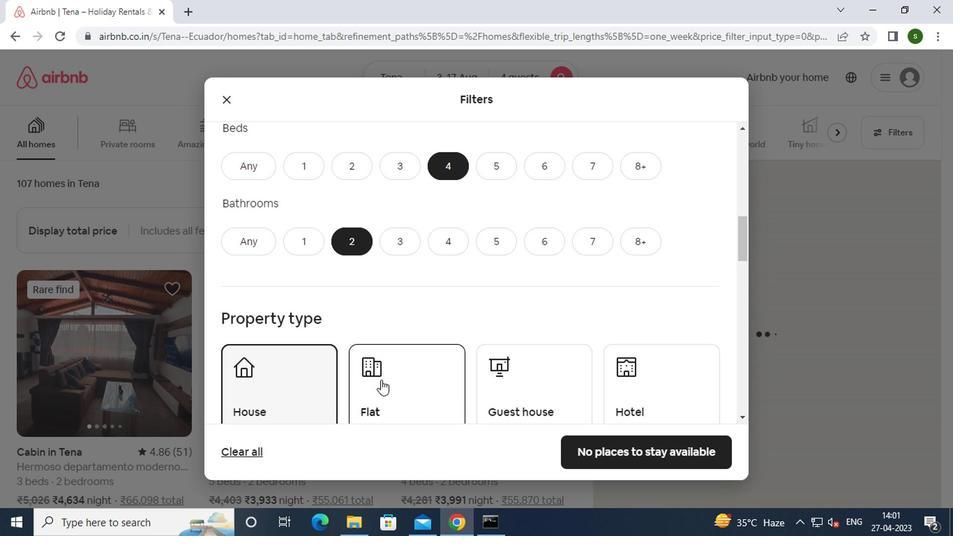 
Action: Mouse moved to (523, 384)
Screenshot: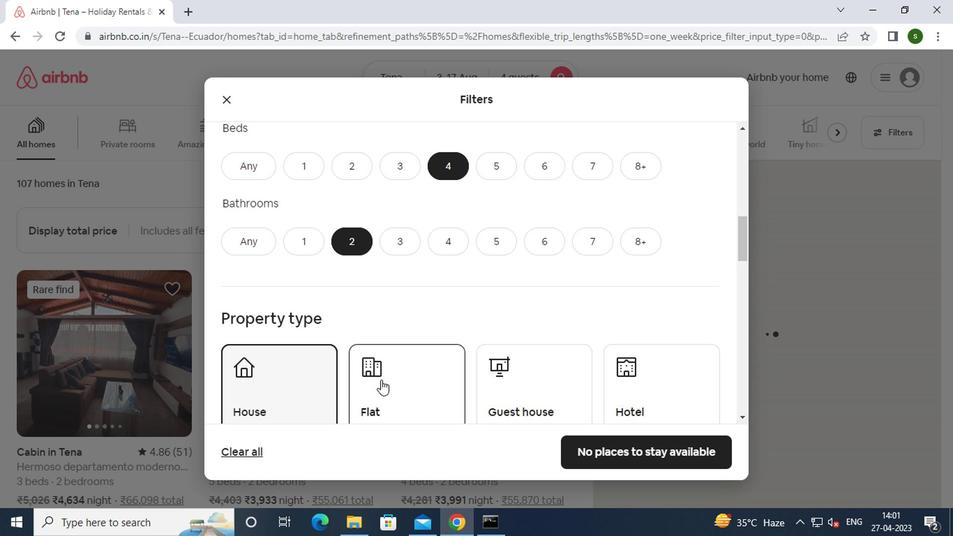 
Action: Mouse pressed left at (523, 384)
Screenshot: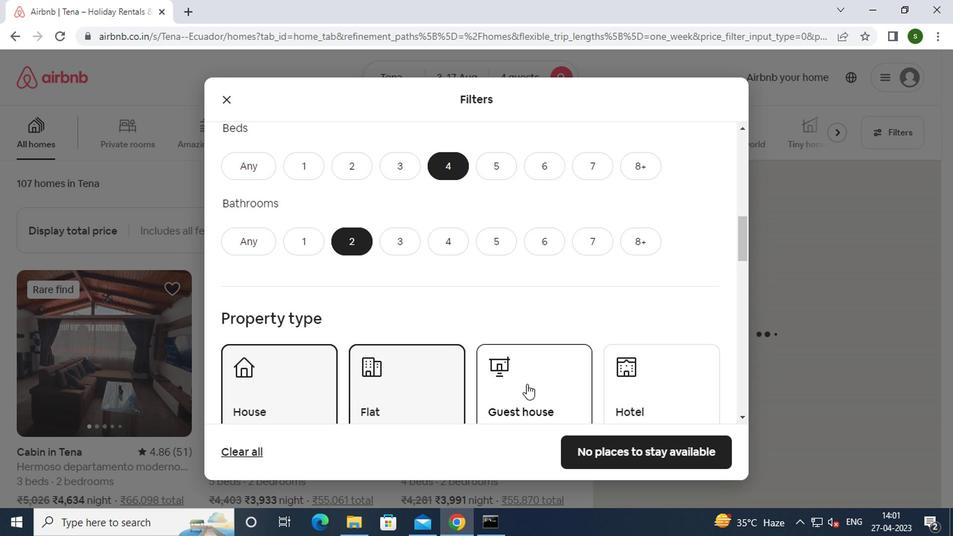 
Action: Mouse moved to (560, 367)
Screenshot: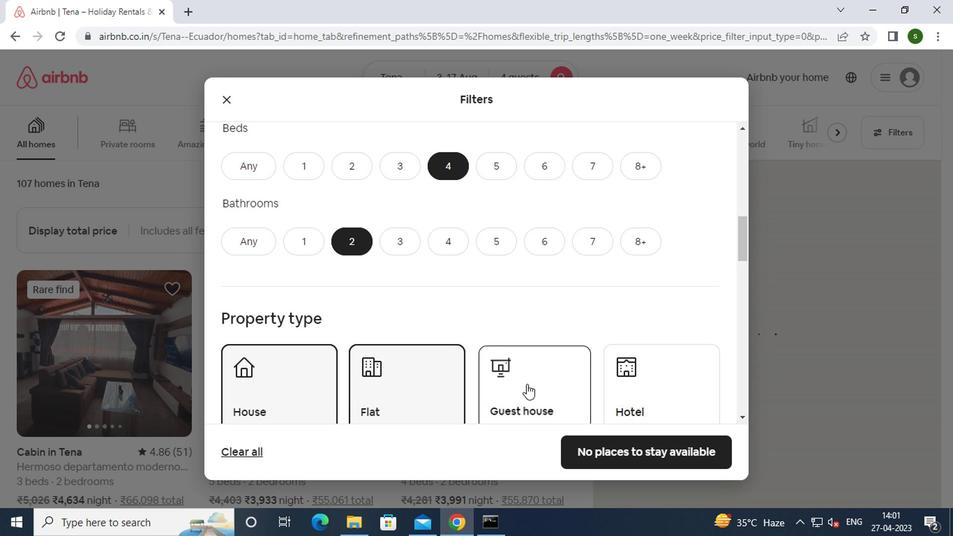 
Action: Mouse scrolled (560, 367) with delta (0, 0)
Screenshot: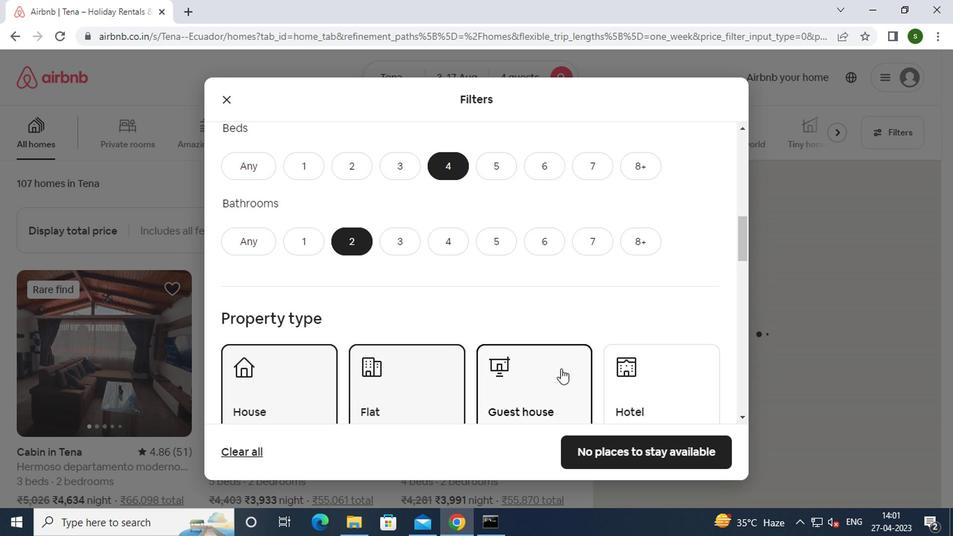 
Action: Mouse scrolled (560, 367) with delta (0, 0)
Screenshot: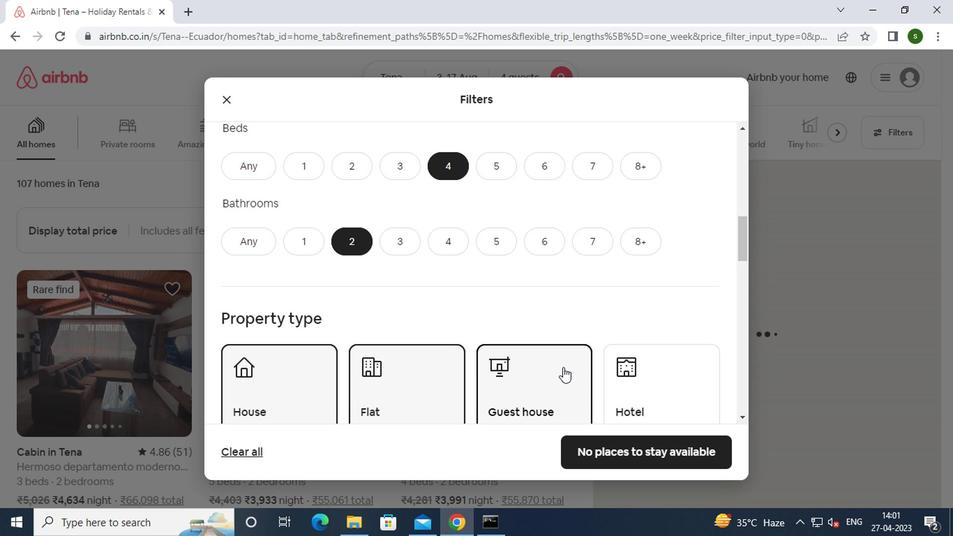 
Action: Mouse scrolled (560, 367) with delta (0, 0)
Screenshot: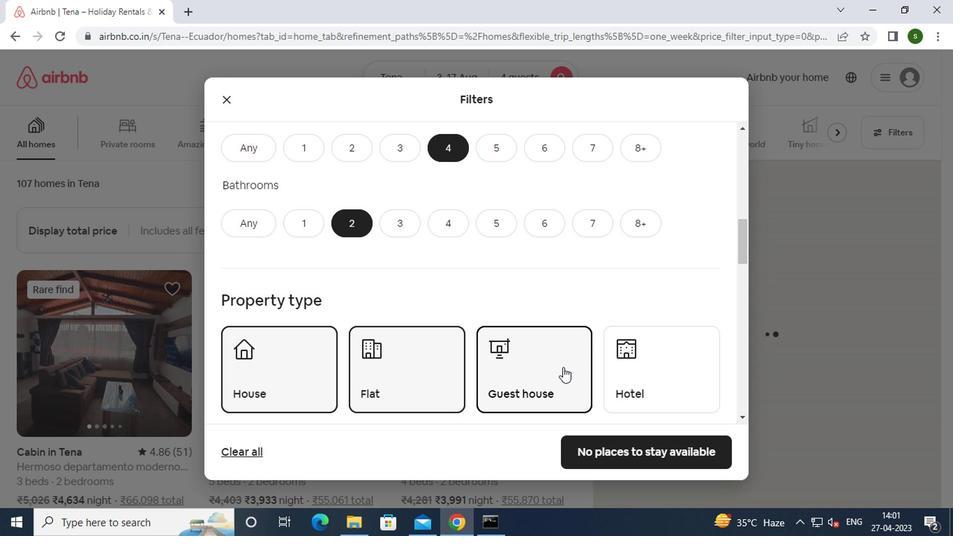 
Action: Mouse scrolled (560, 367) with delta (0, 0)
Screenshot: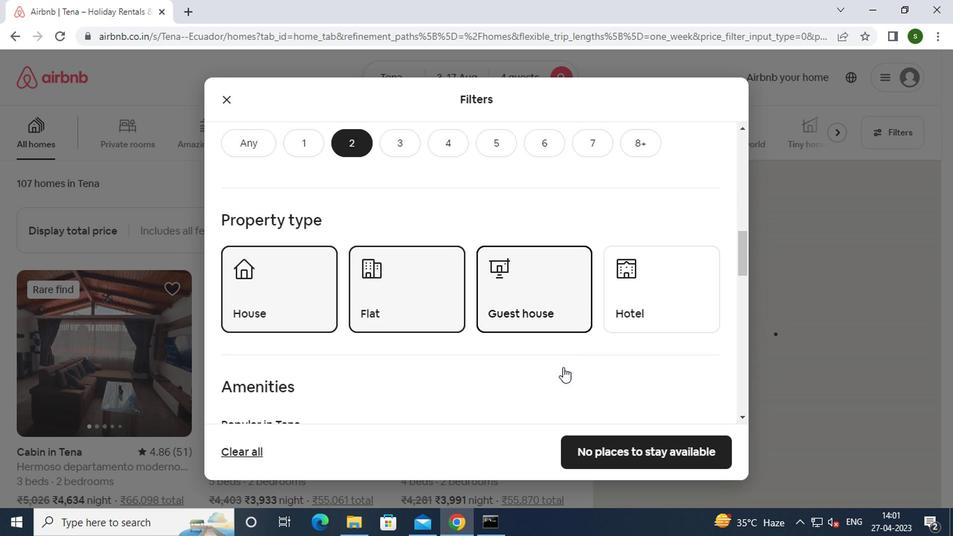 
Action: Mouse scrolled (560, 367) with delta (0, 0)
Screenshot: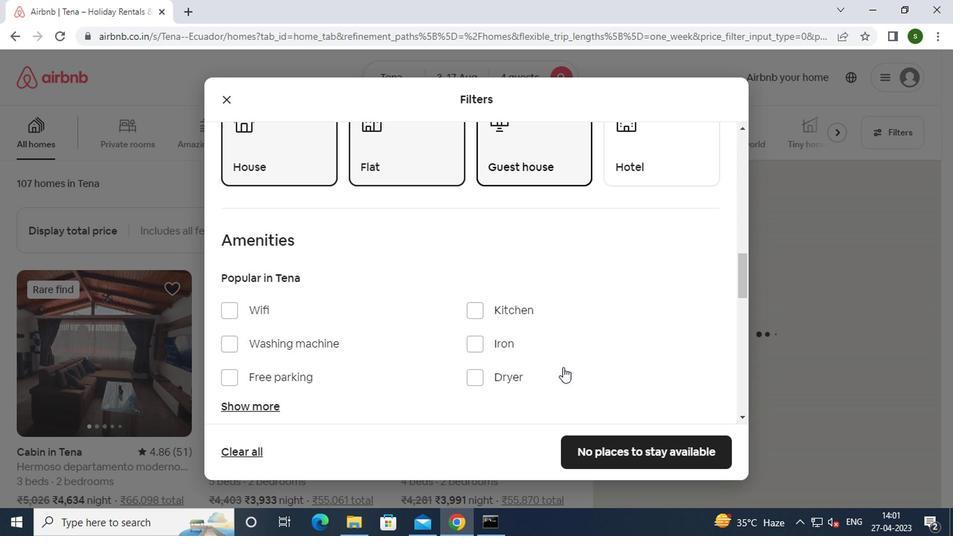 
Action: Mouse scrolled (560, 367) with delta (0, 0)
Screenshot: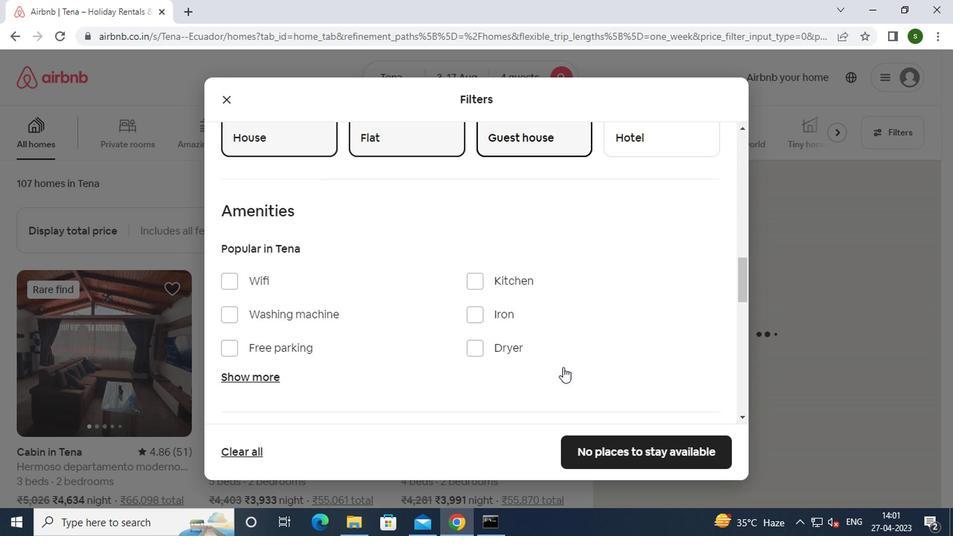 
Action: Mouse scrolled (560, 367) with delta (0, 0)
Screenshot: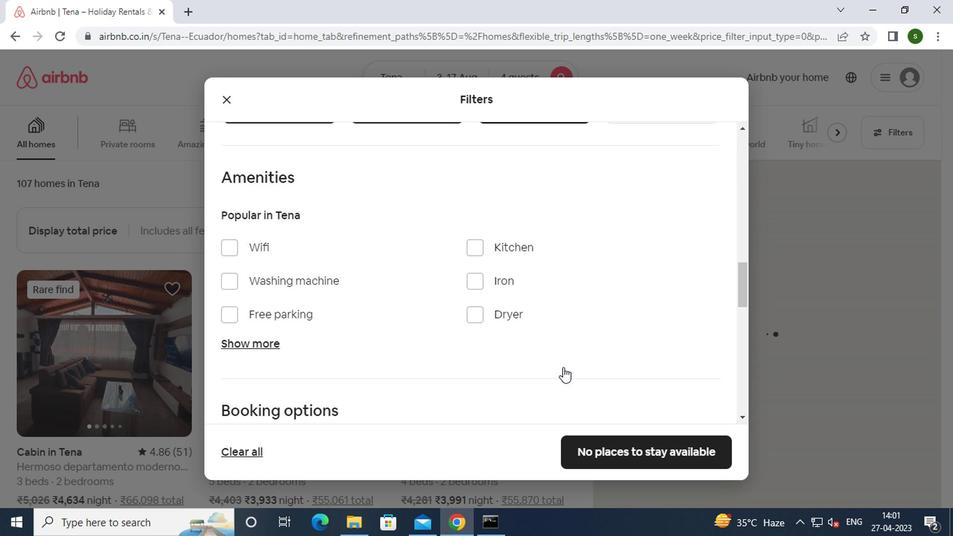 
Action: Mouse moved to (679, 316)
Screenshot: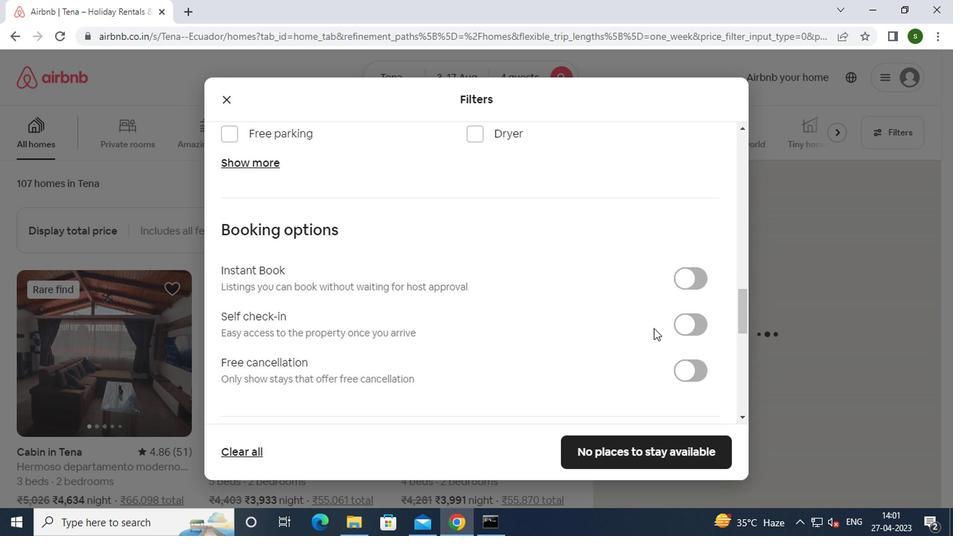 
Action: Mouse pressed left at (679, 316)
Screenshot: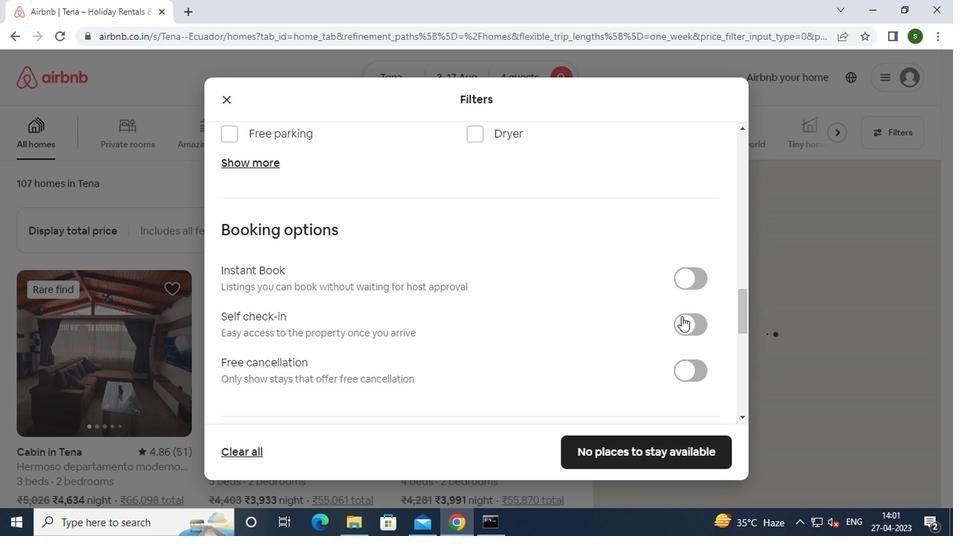 
Action: Mouse moved to (518, 343)
Screenshot: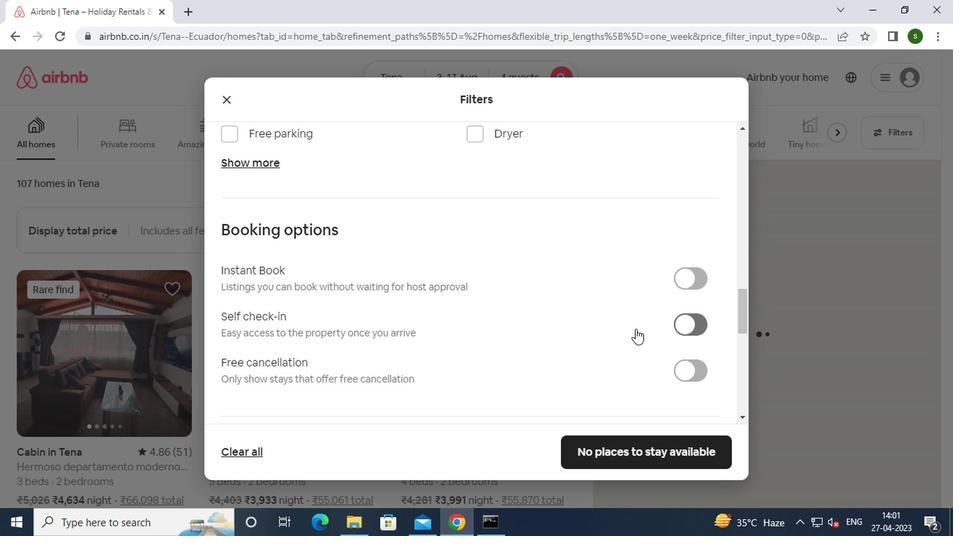 
Action: Mouse scrolled (518, 342) with delta (0, 0)
Screenshot: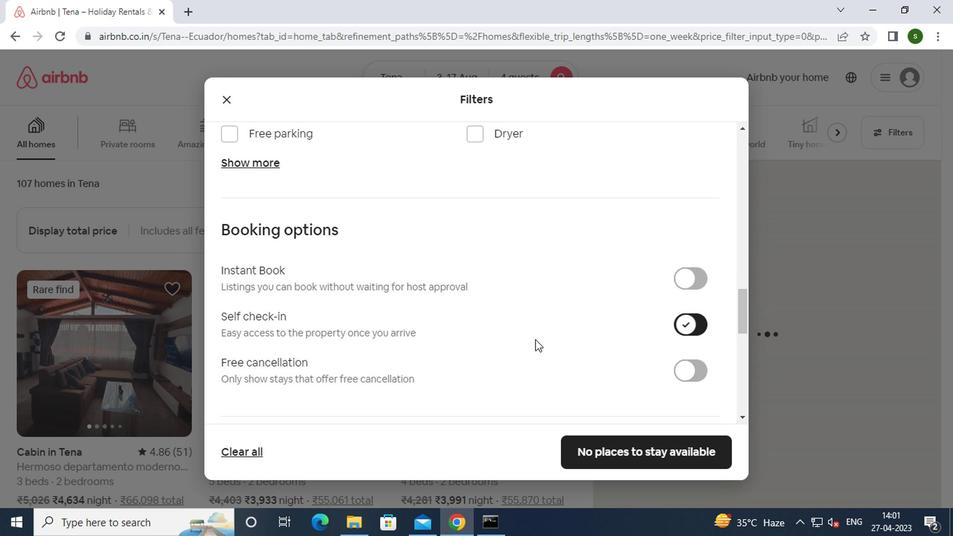 
Action: Mouse scrolled (518, 342) with delta (0, 0)
Screenshot: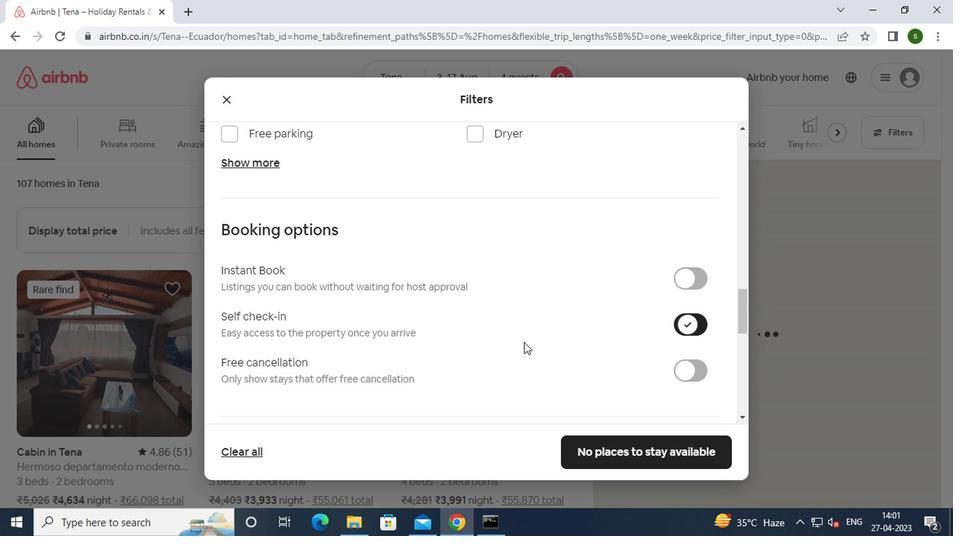 
Action: Mouse scrolled (518, 342) with delta (0, 0)
Screenshot: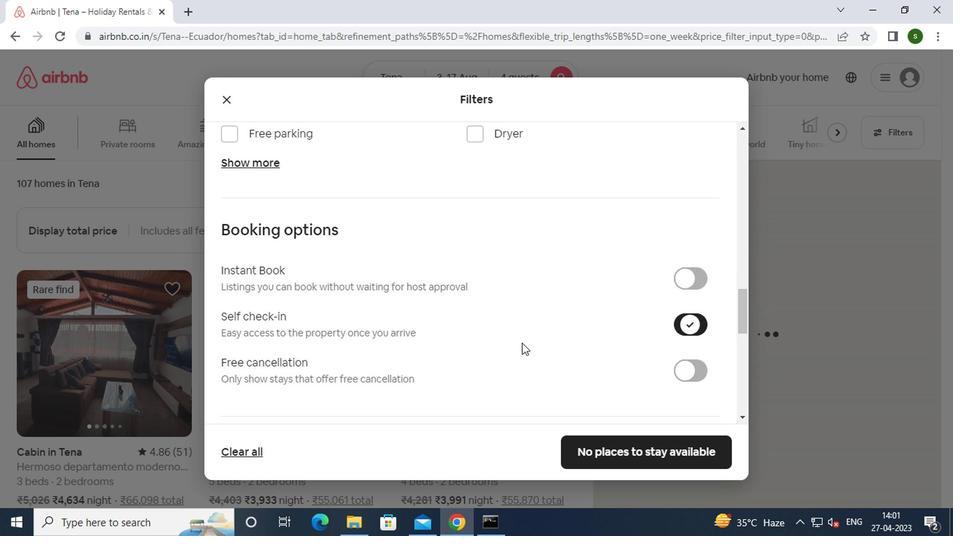 
Action: Mouse scrolled (518, 342) with delta (0, 0)
Screenshot: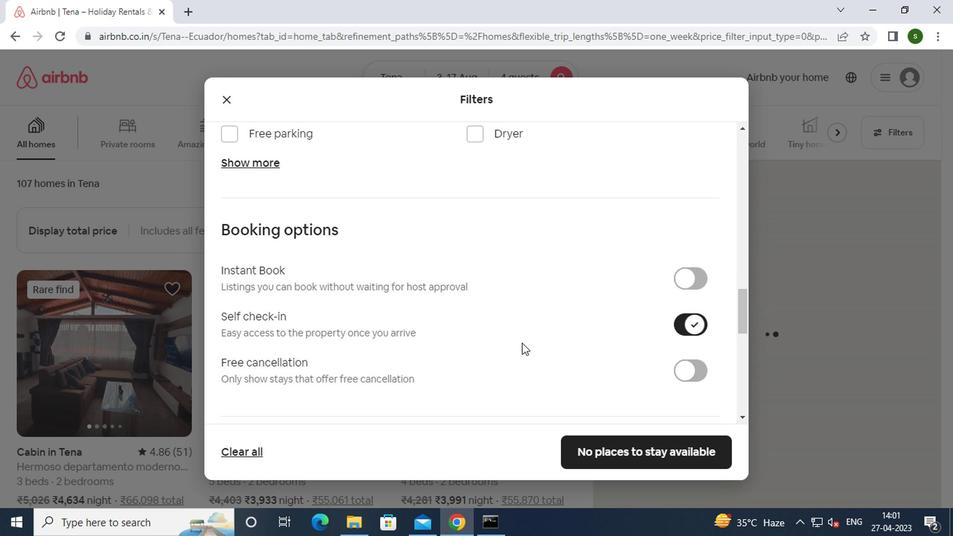 
Action: Mouse scrolled (518, 342) with delta (0, 0)
Screenshot: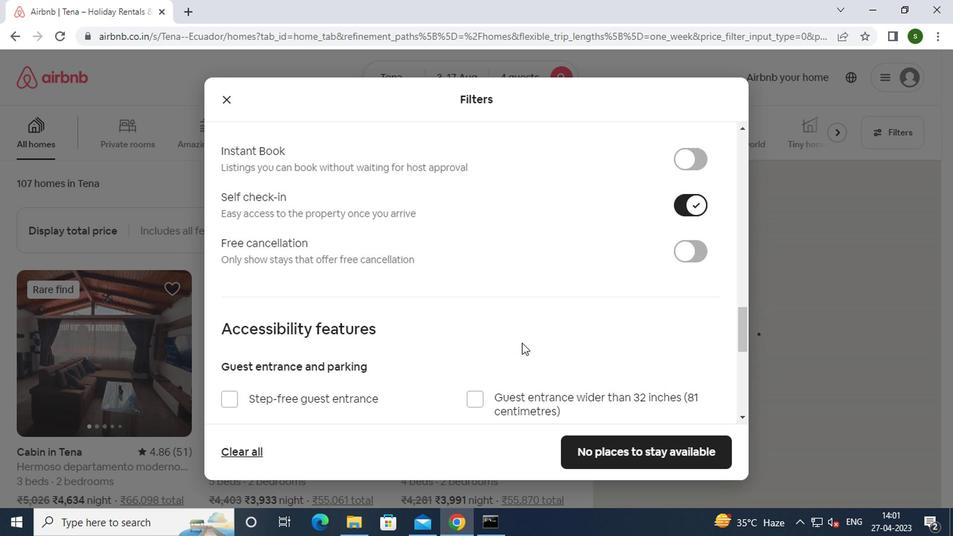 
Action: Mouse scrolled (518, 342) with delta (0, 0)
Screenshot: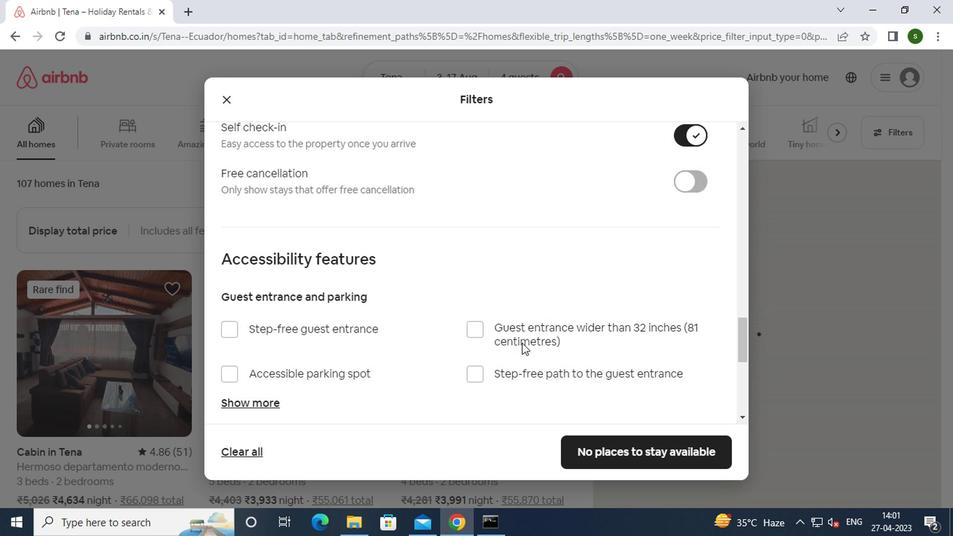 
Action: Mouse scrolled (518, 342) with delta (0, 0)
Screenshot: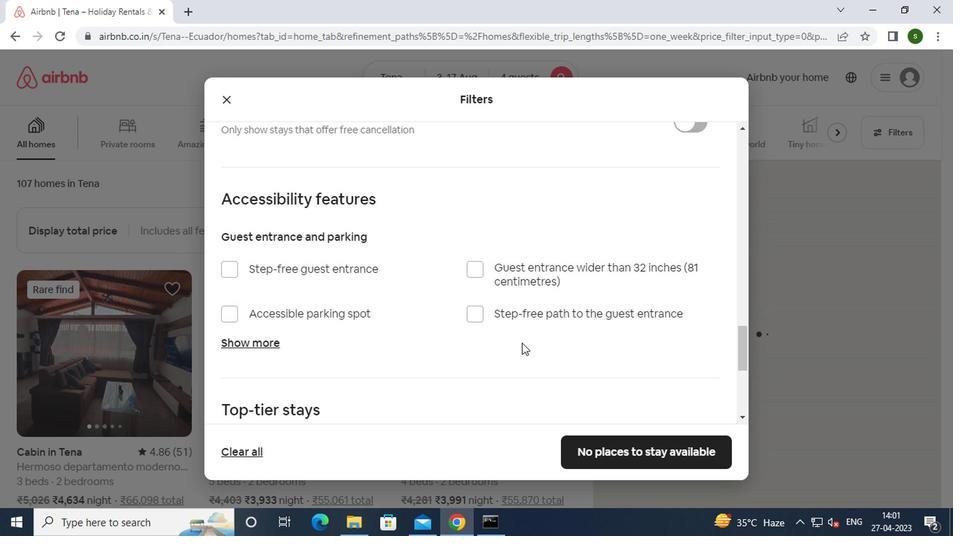 
Action: Mouse moved to (264, 357)
Screenshot: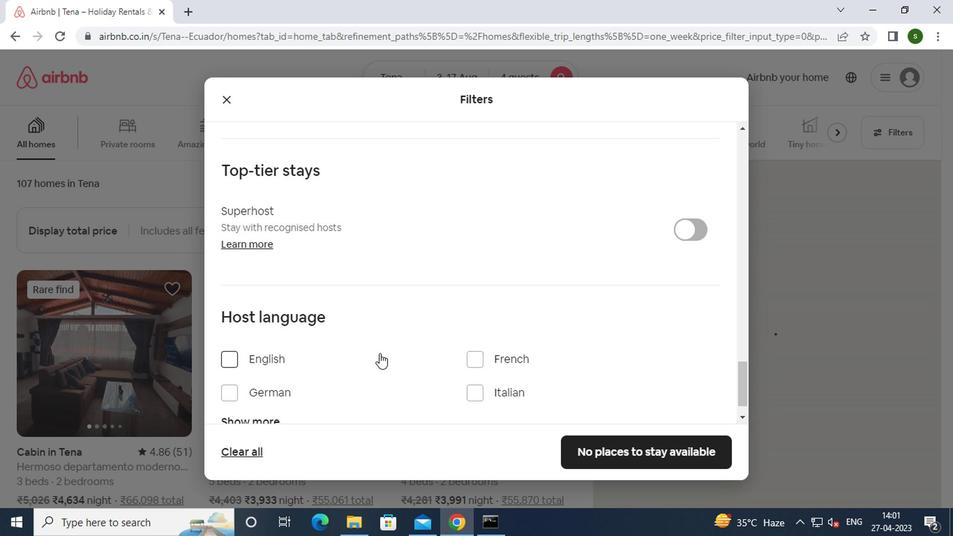 
Action: Mouse pressed left at (264, 357)
Screenshot: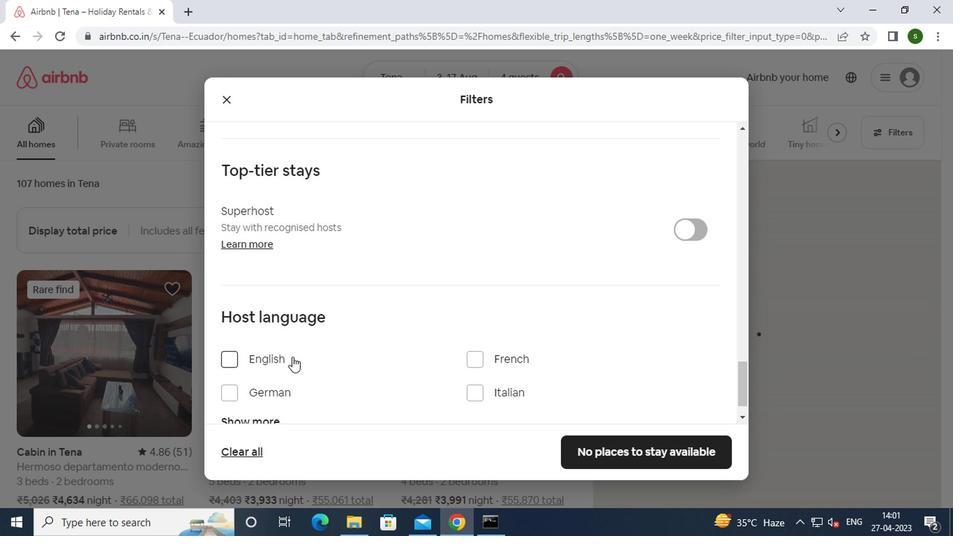 
Action: Mouse moved to (617, 450)
Screenshot: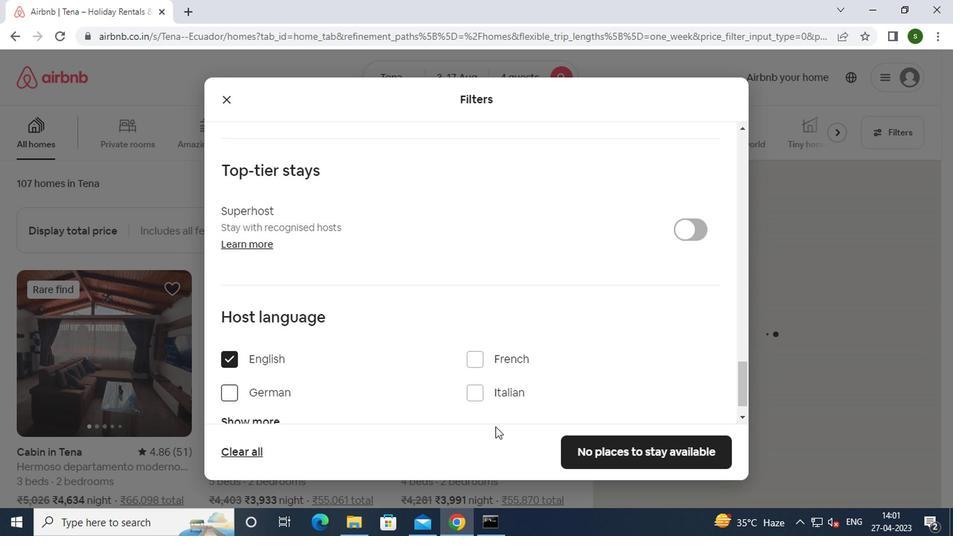 
Action: Mouse pressed left at (617, 450)
Screenshot: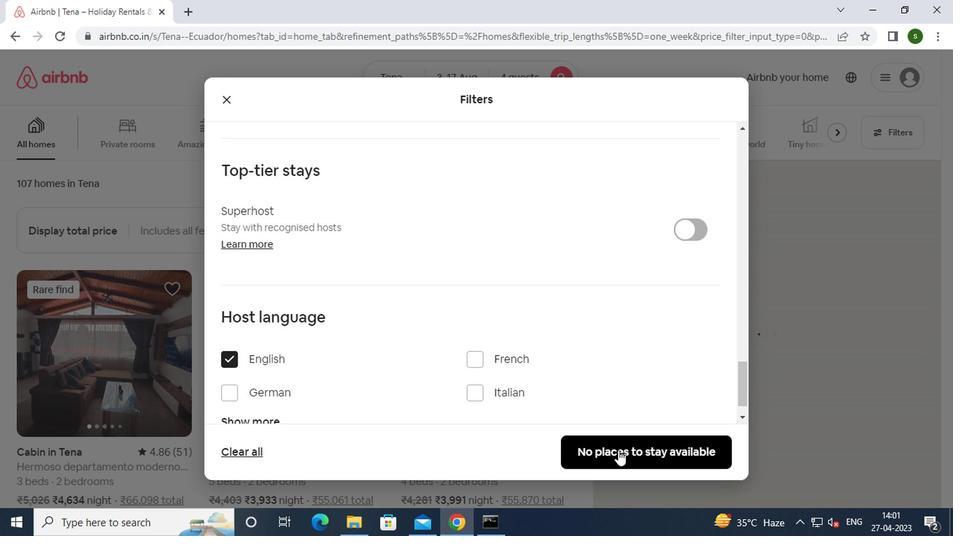 
